 Task: Search one way flight ticket for 4 adults, 2 children, 2 infants in seat and 1 infant on lap in premium economy from St. Cloud: St. Cloud Regional Airport to Greenville: Pitt-greenville Airport on 5-2-2023. Choice of flights is Singapure airlines. Number of bags: 1 carry on bag. Price is upto 99000. Outbound departure time preference is 16:45.
Action: Mouse moved to (303, 154)
Screenshot: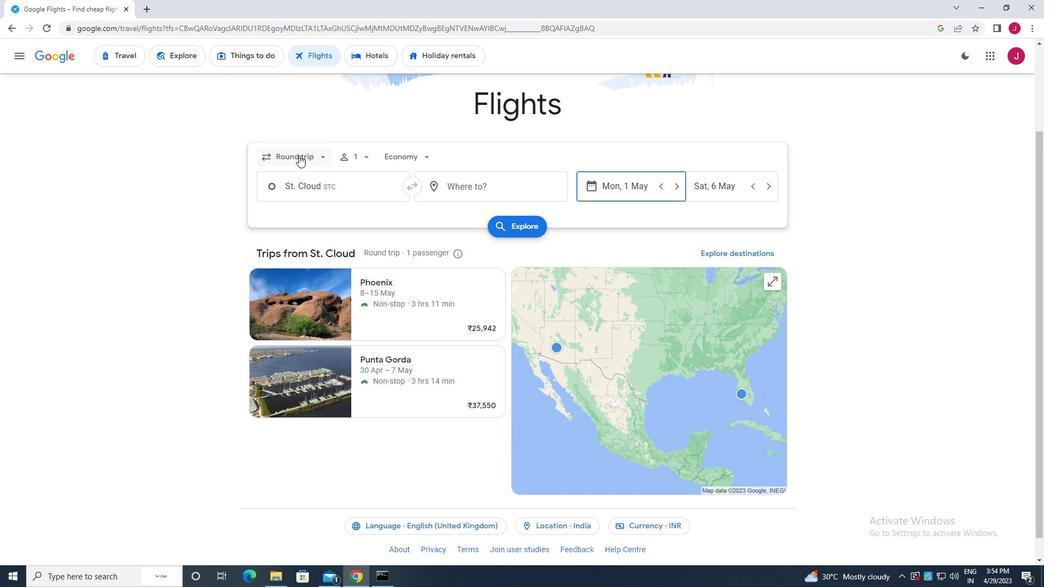 
Action: Mouse pressed left at (303, 154)
Screenshot: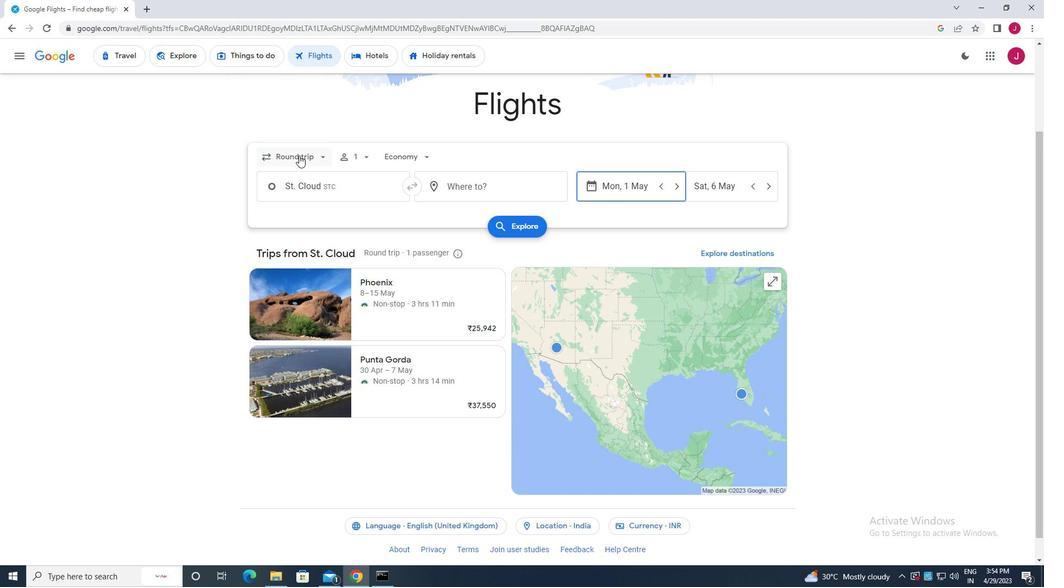 
Action: Mouse moved to (305, 207)
Screenshot: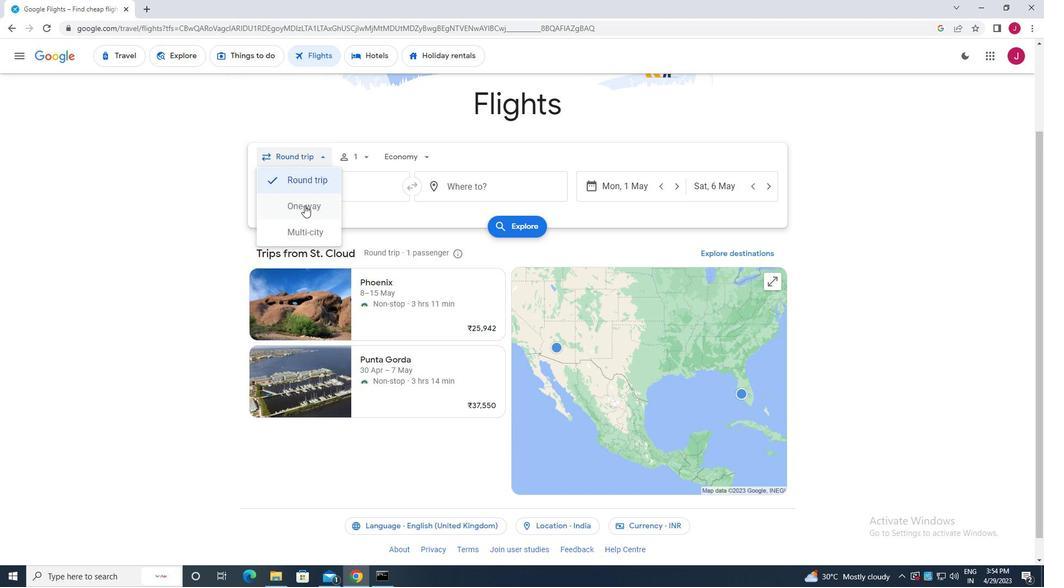 
Action: Mouse pressed left at (305, 207)
Screenshot: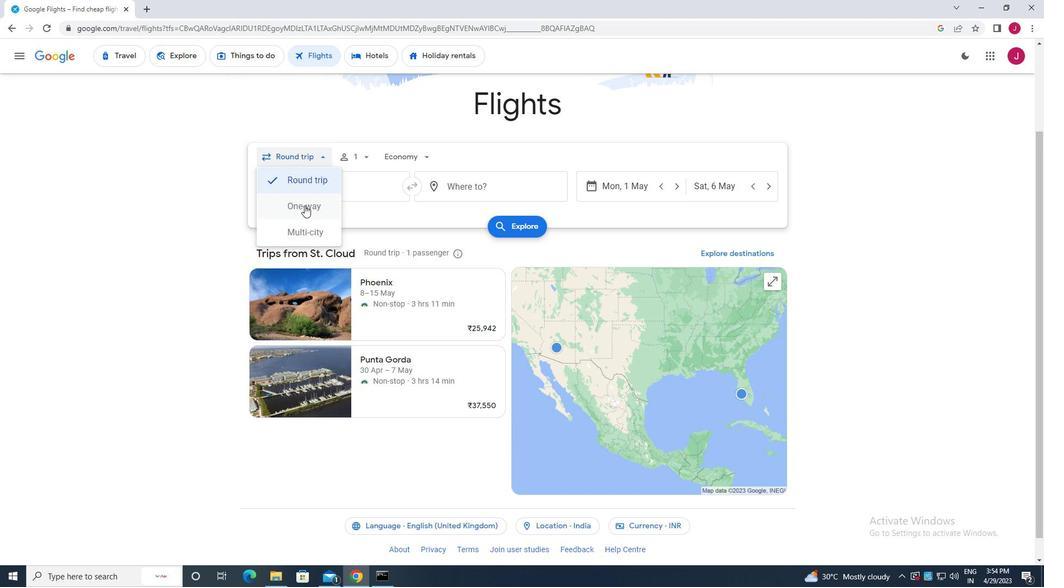 
Action: Mouse moved to (357, 159)
Screenshot: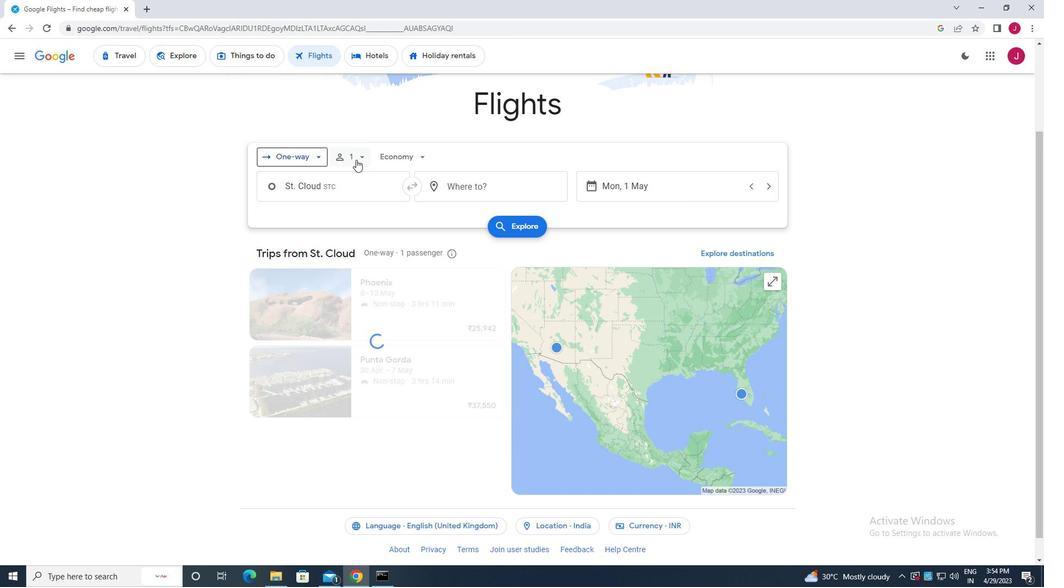 
Action: Mouse pressed left at (357, 159)
Screenshot: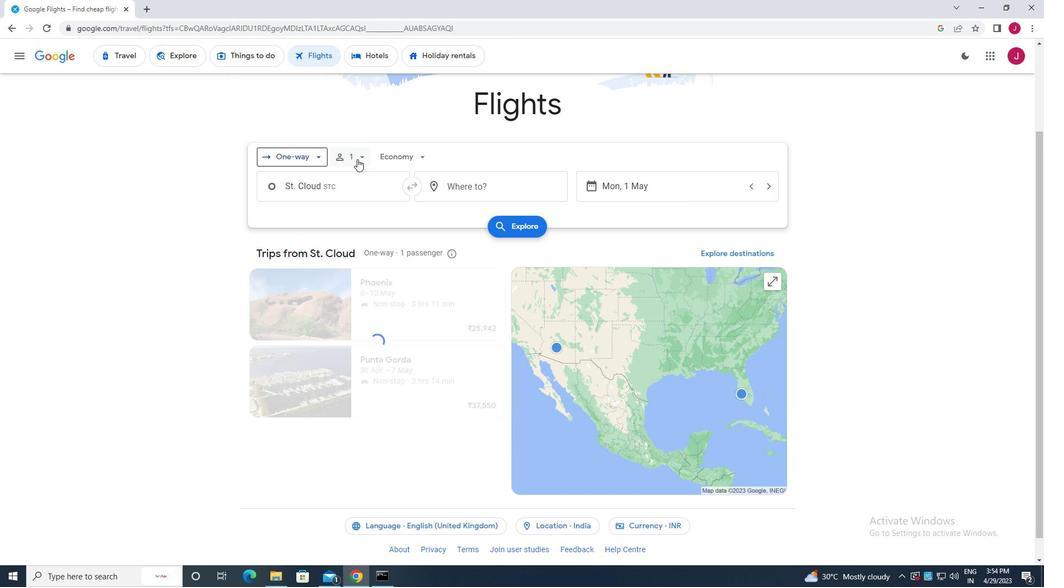 
Action: Mouse moved to (445, 184)
Screenshot: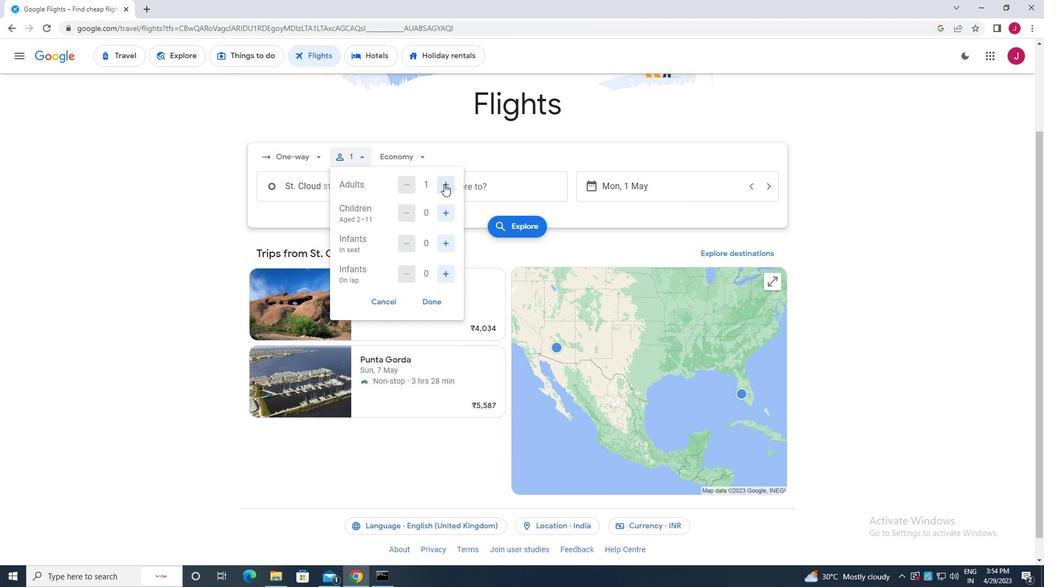 
Action: Mouse pressed left at (445, 184)
Screenshot: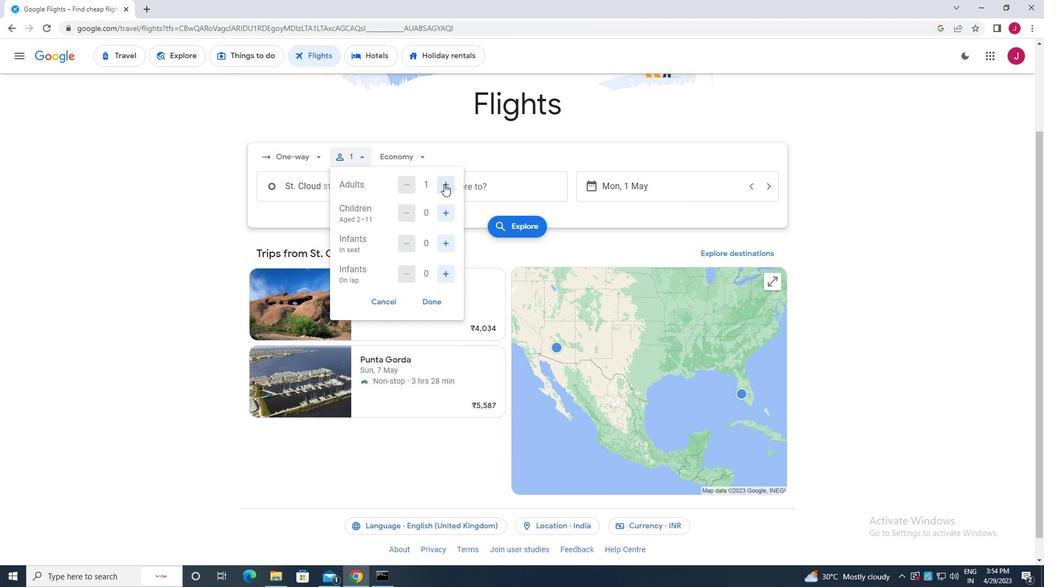 
Action: Mouse moved to (445, 184)
Screenshot: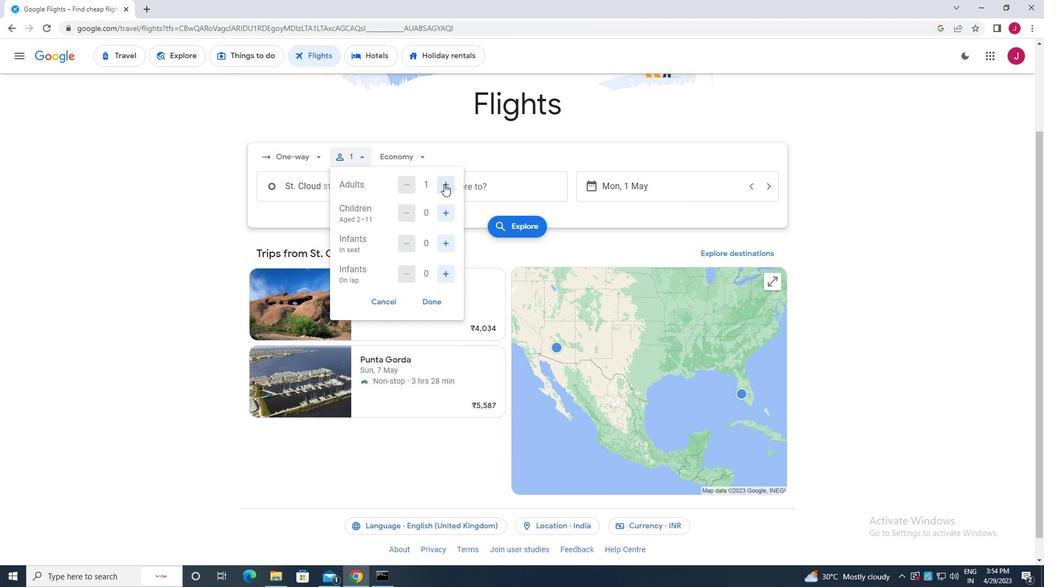 
Action: Mouse pressed left at (445, 184)
Screenshot: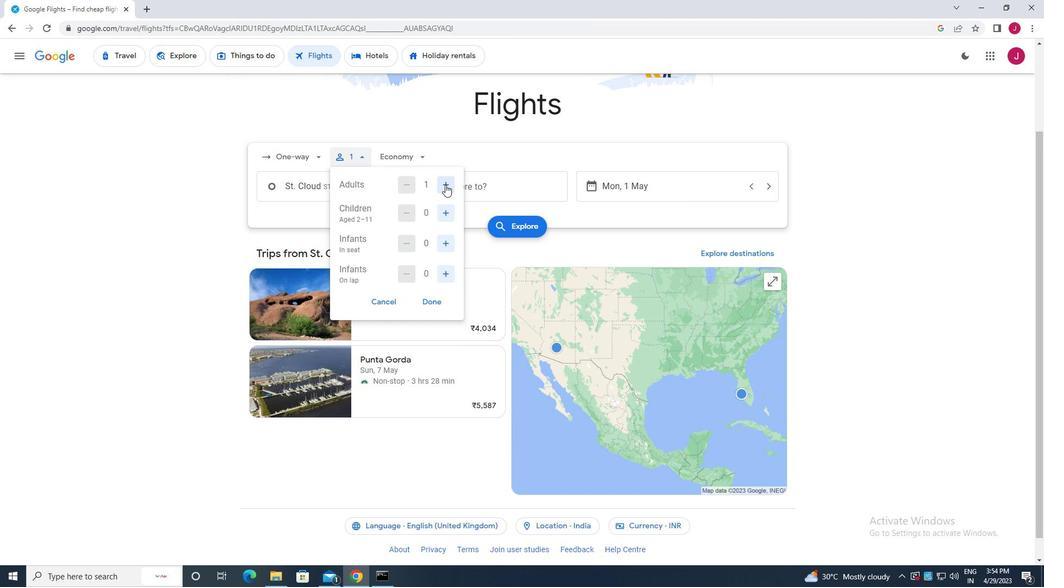 
Action: Mouse pressed left at (445, 184)
Screenshot: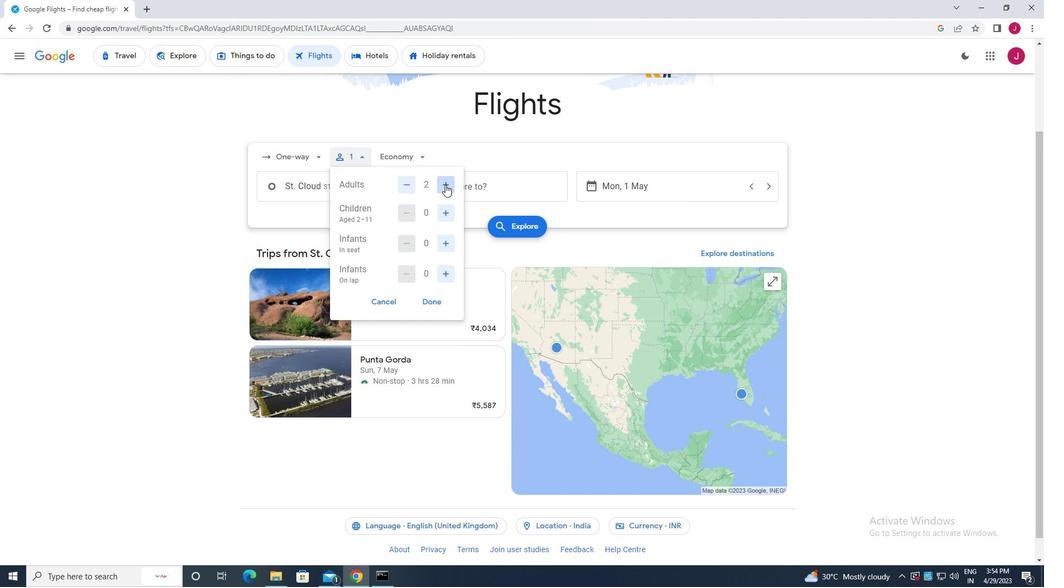 
Action: Mouse moved to (447, 213)
Screenshot: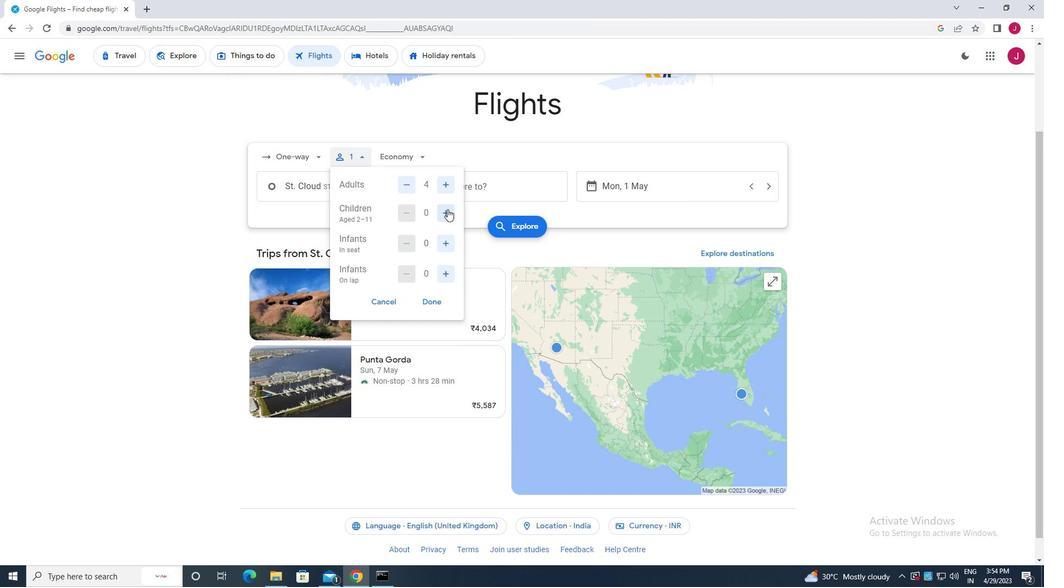 
Action: Mouse pressed left at (447, 213)
Screenshot: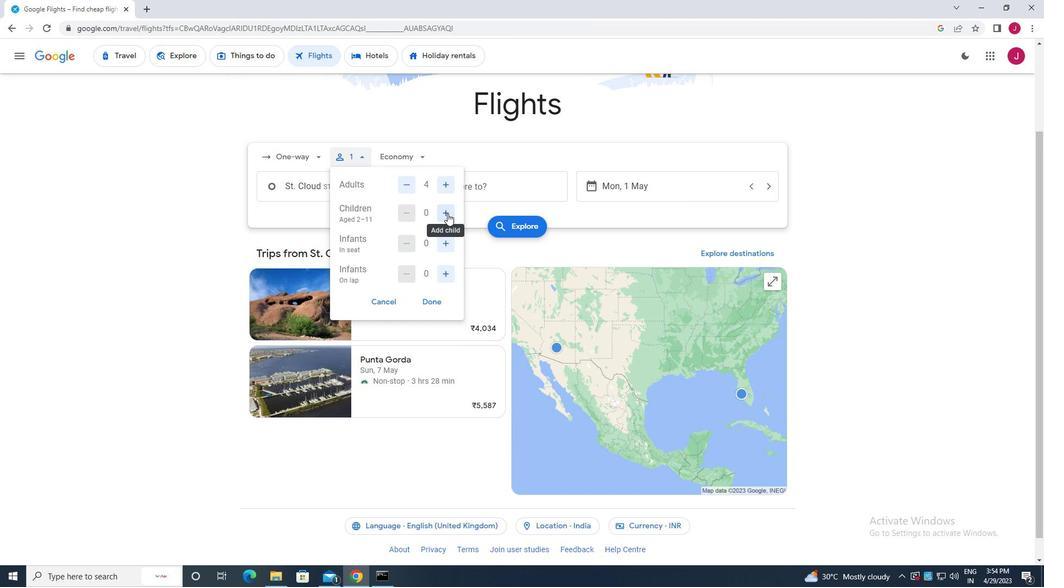 
Action: Mouse pressed left at (447, 213)
Screenshot: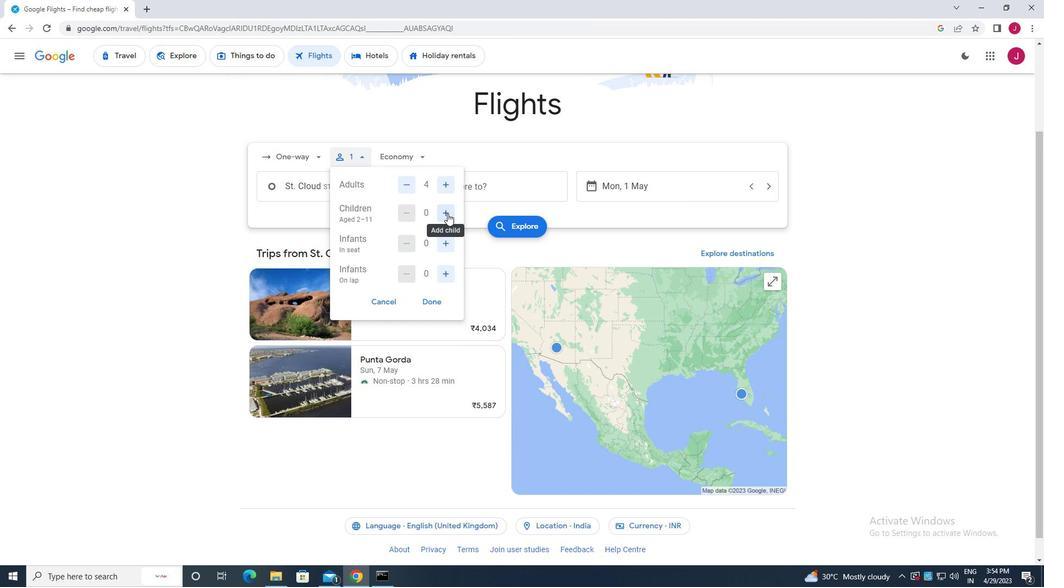 
Action: Mouse moved to (450, 244)
Screenshot: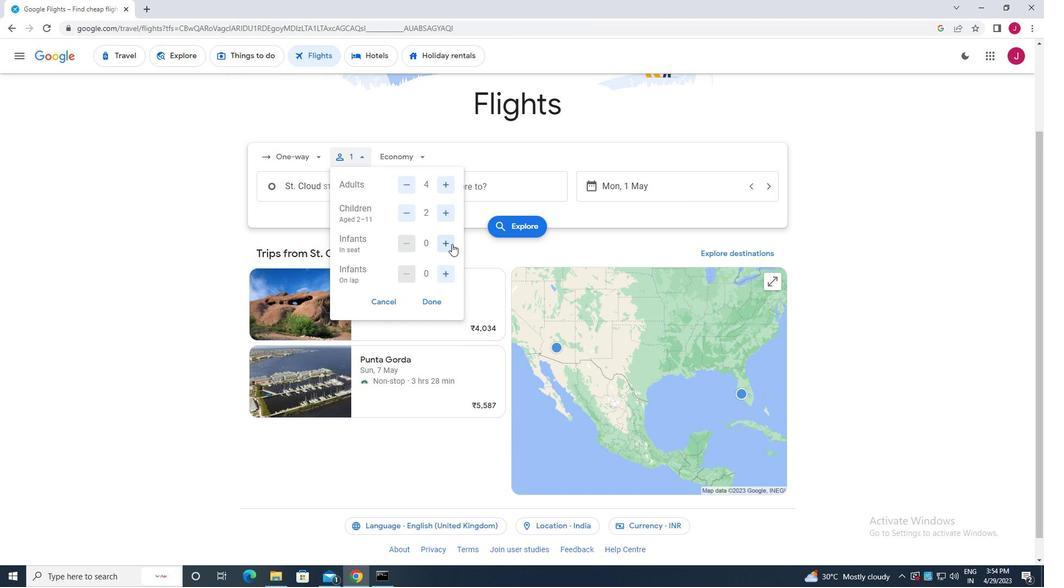 
Action: Mouse pressed left at (450, 244)
Screenshot: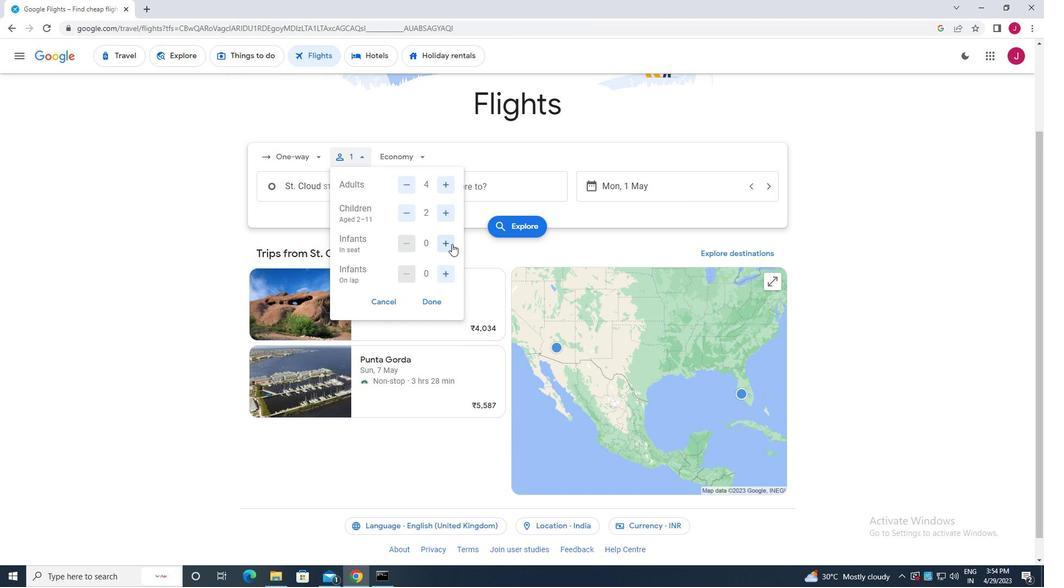 
Action: Mouse pressed left at (450, 244)
Screenshot: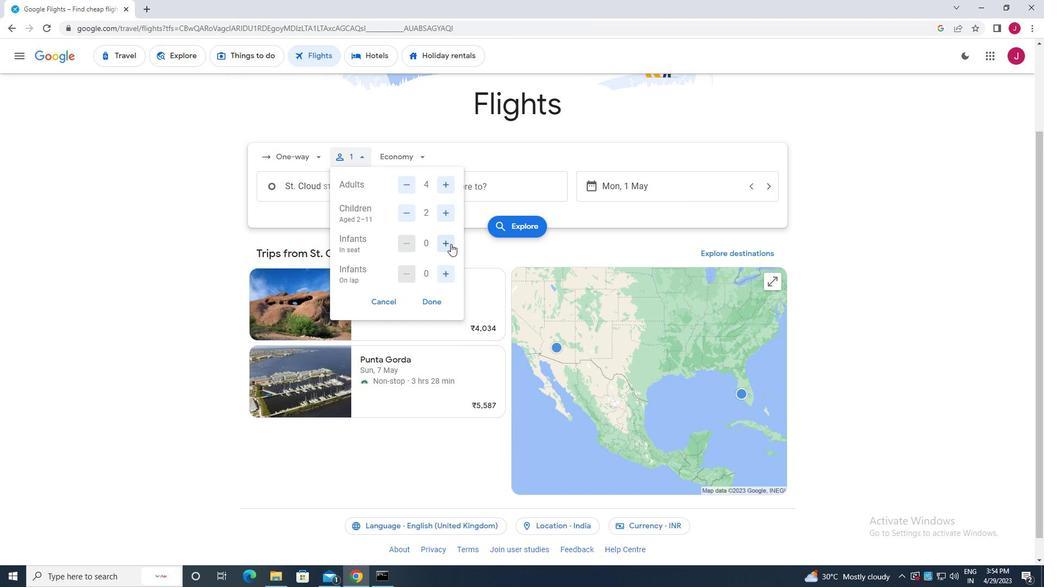 
Action: Mouse moved to (448, 276)
Screenshot: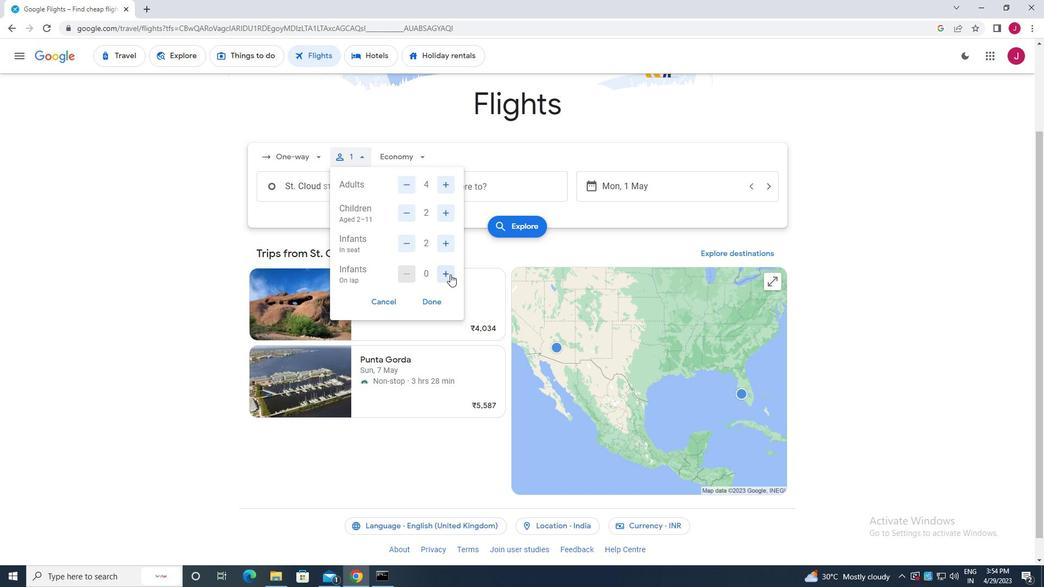 
Action: Mouse pressed left at (448, 276)
Screenshot: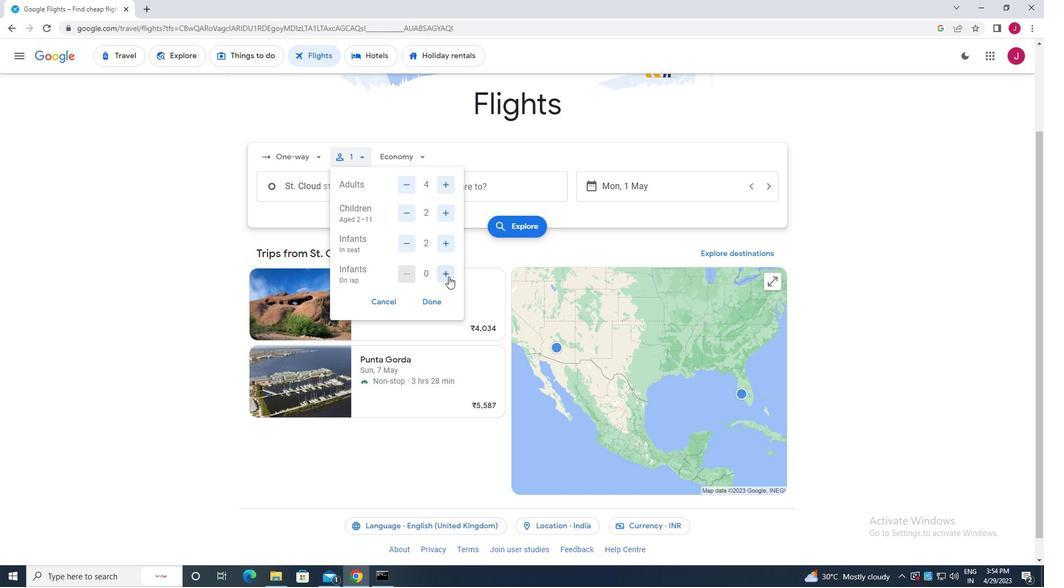 
Action: Mouse moved to (430, 297)
Screenshot: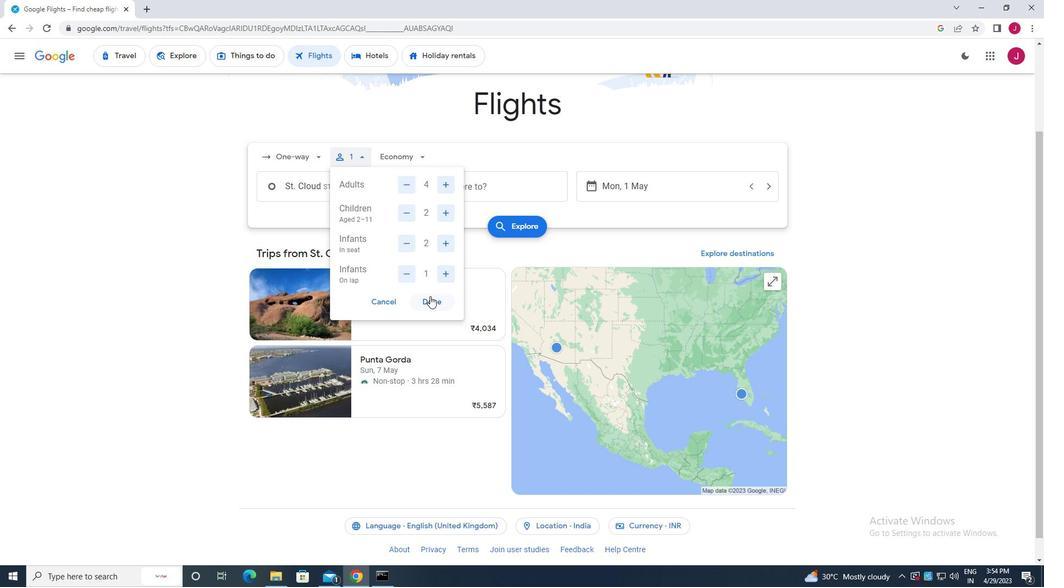 
Action: Mouse pressed left at (430, 297)
Screenshot: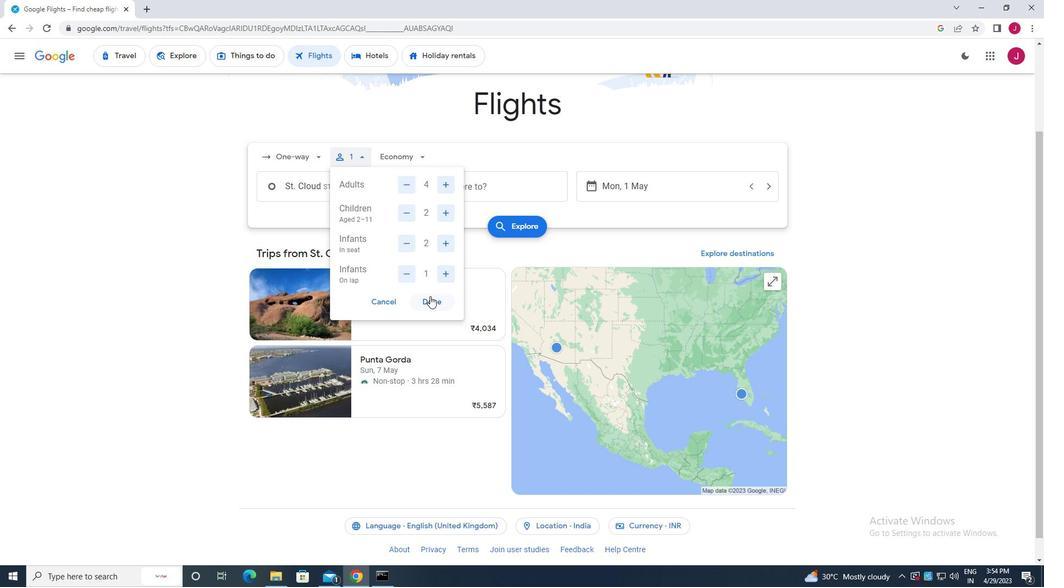 
Action: Mouse moved to (410, 162)
Screenshot: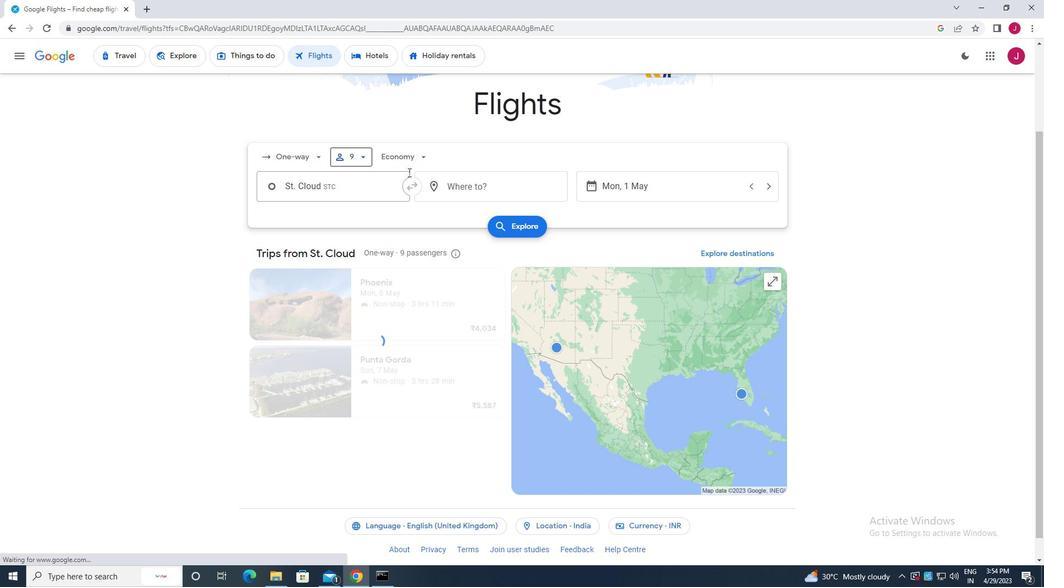 
Action: Mouse pressed left at (410, 162)
Screenshot: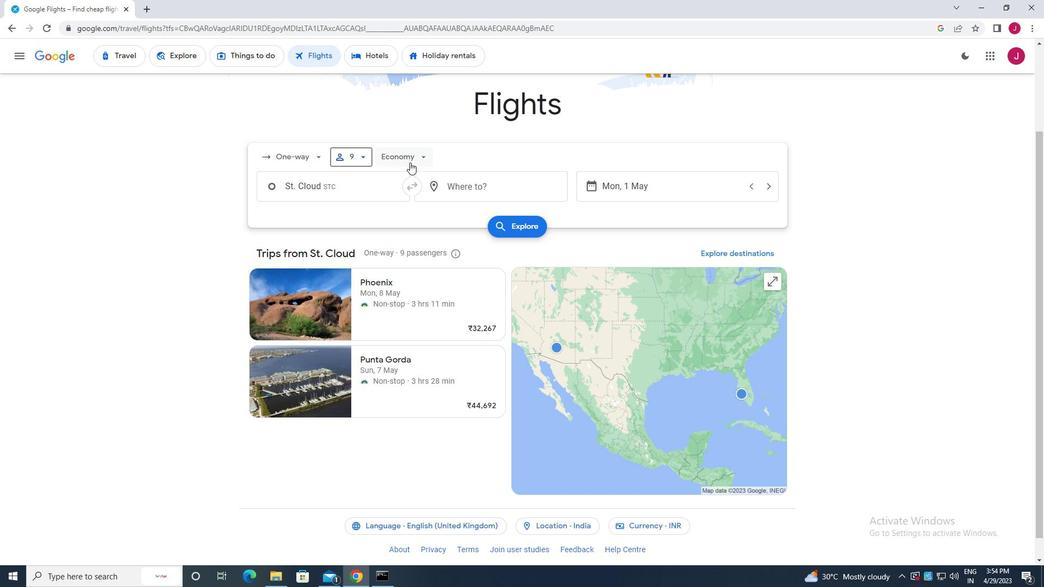 
Action: Mouse moved to (422, 206)
Screenshot: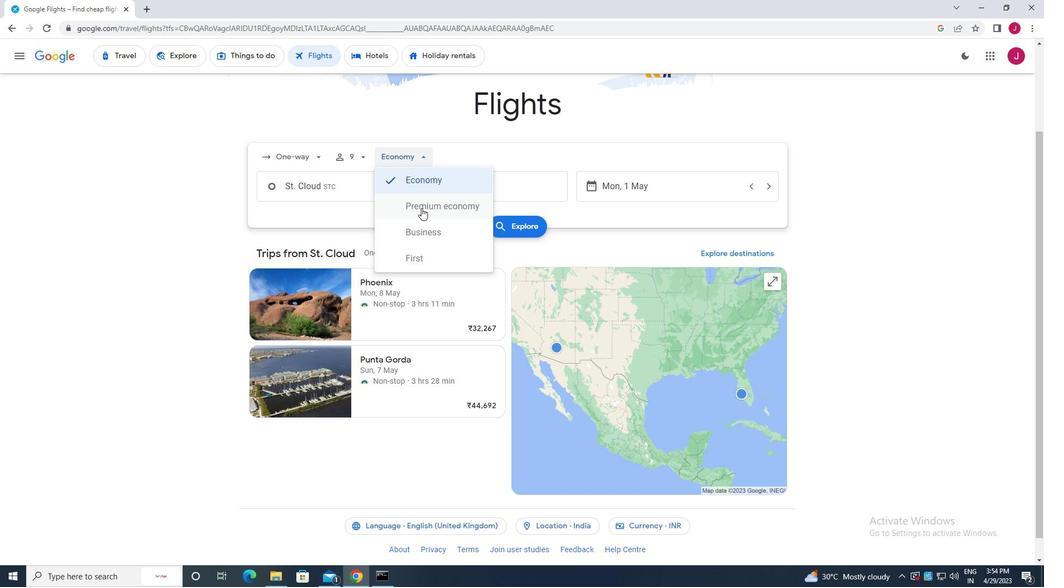 
Action: Mouse pressed left at (422, 206)
Screenshot: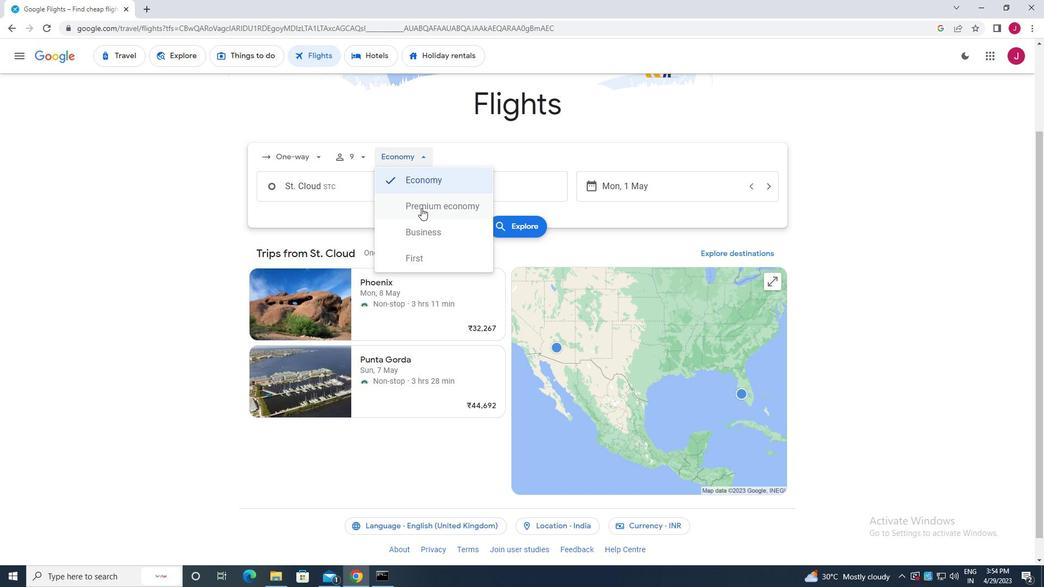 
Action: Mouse moved to (368, 190)
Screenshot: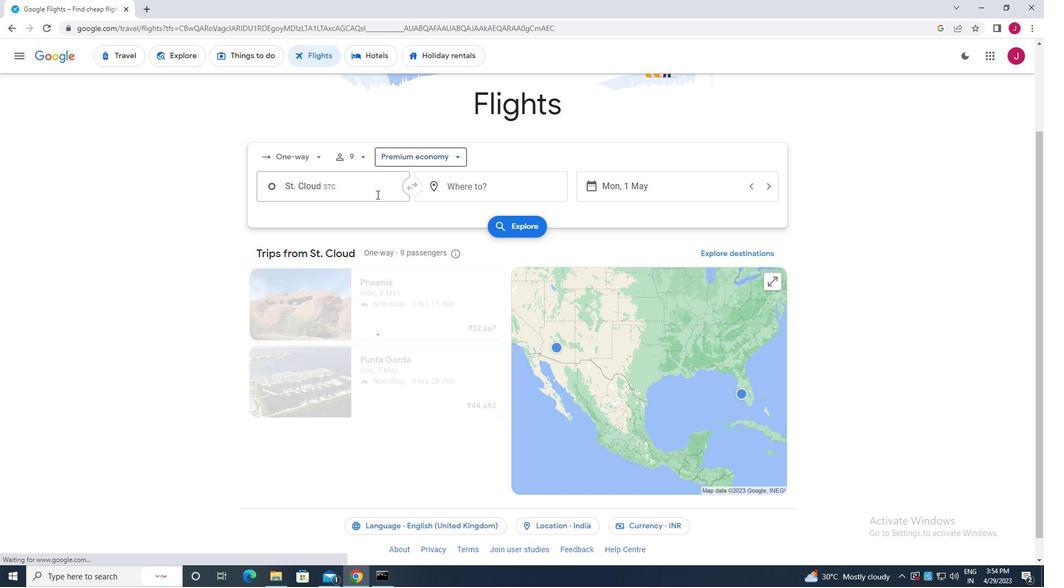 
Action: Mouse pressed left at (368, 190)
Screenshot: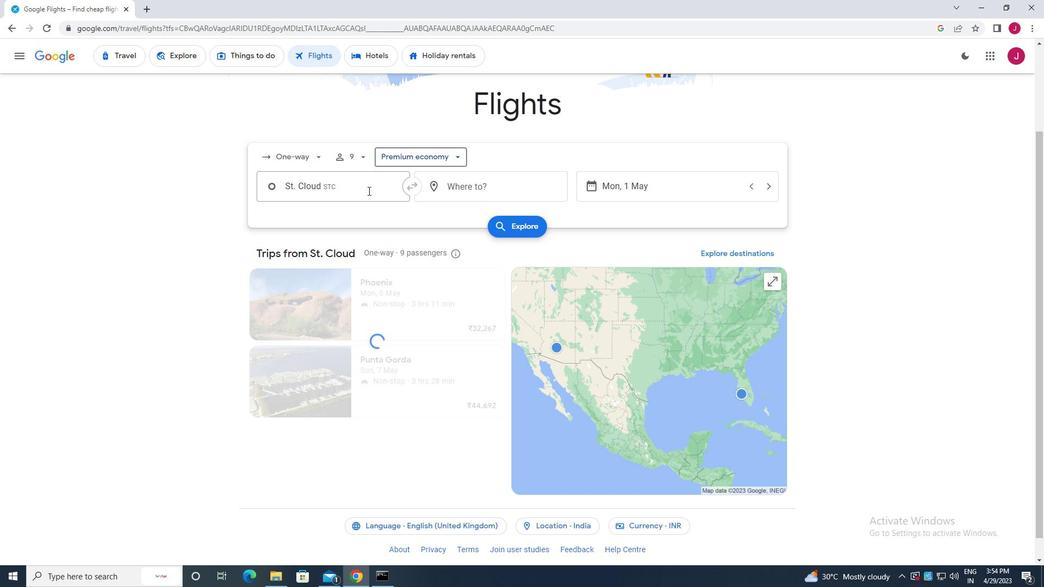 
Action: Mouse moved to (365, 189)
Screenshot: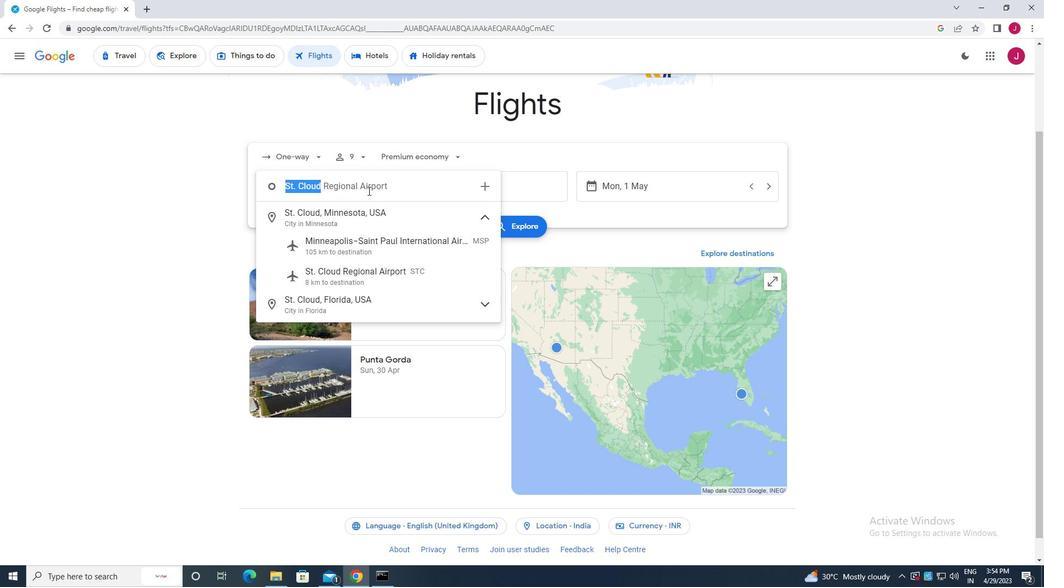 
Action: Key pressed st<Key.space>cloud
Screenshot: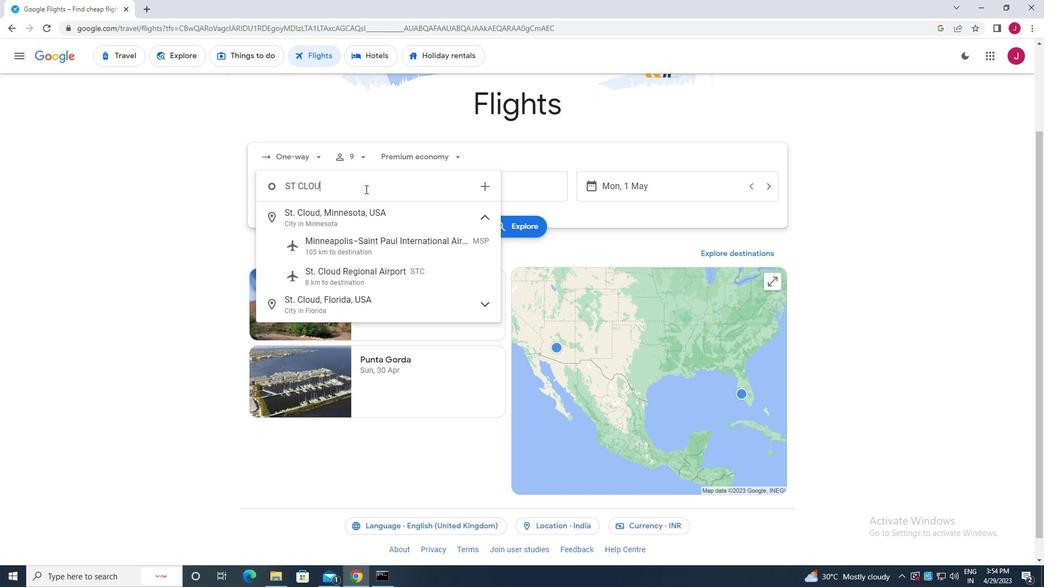 
Action: Mouse moved to (417, 270)
Screenshot: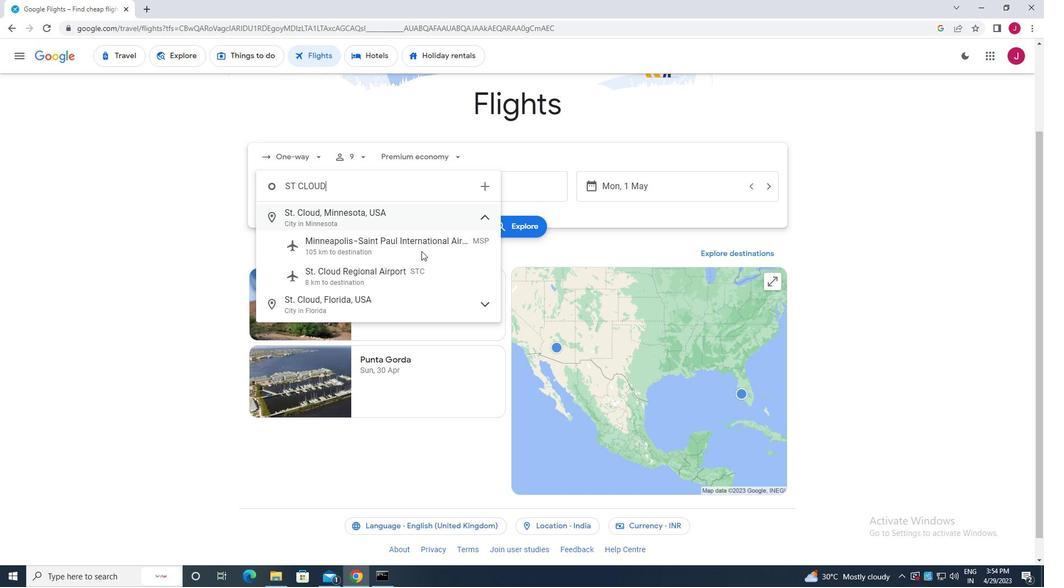 
Action: Mouse pressed left at (417, 270)
Screenshot: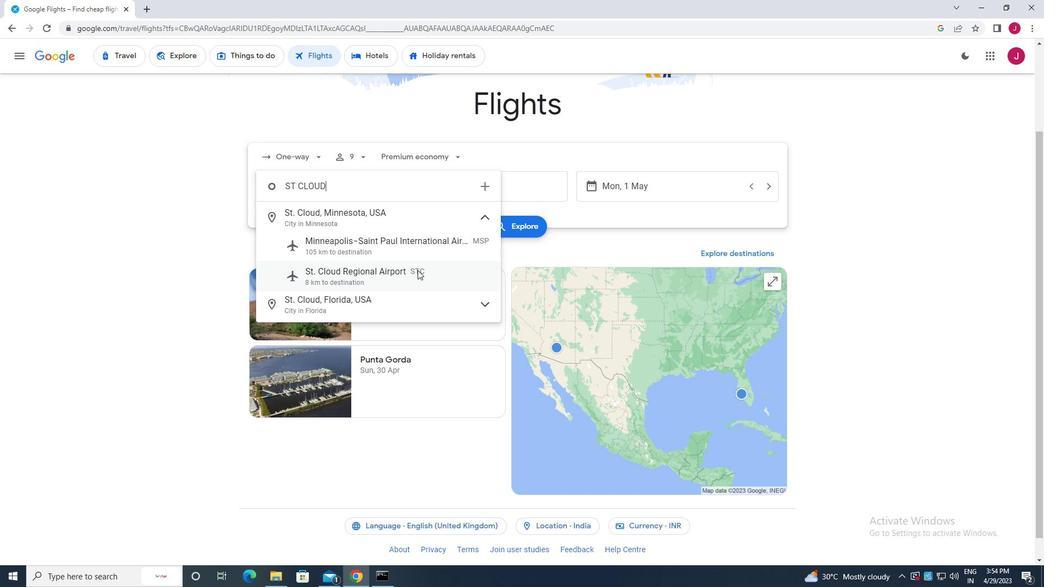 
Action: Mouse moved to (514, 187)
Screenshot: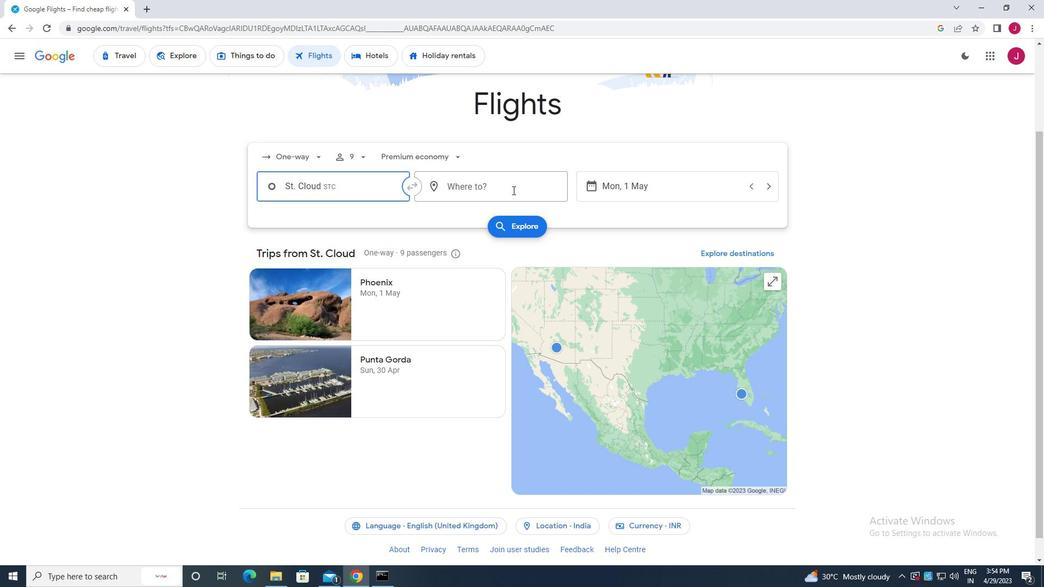 
Action: Mouse pressed left at (514, 187)
Screenshot: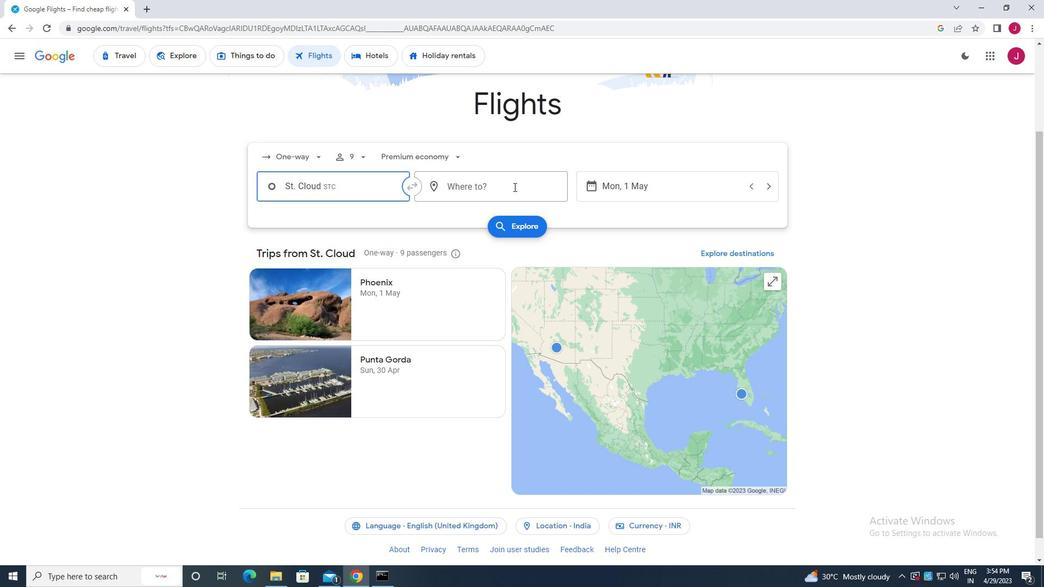 
Action: Key pressed greenville<Key.space>p
Screenshot: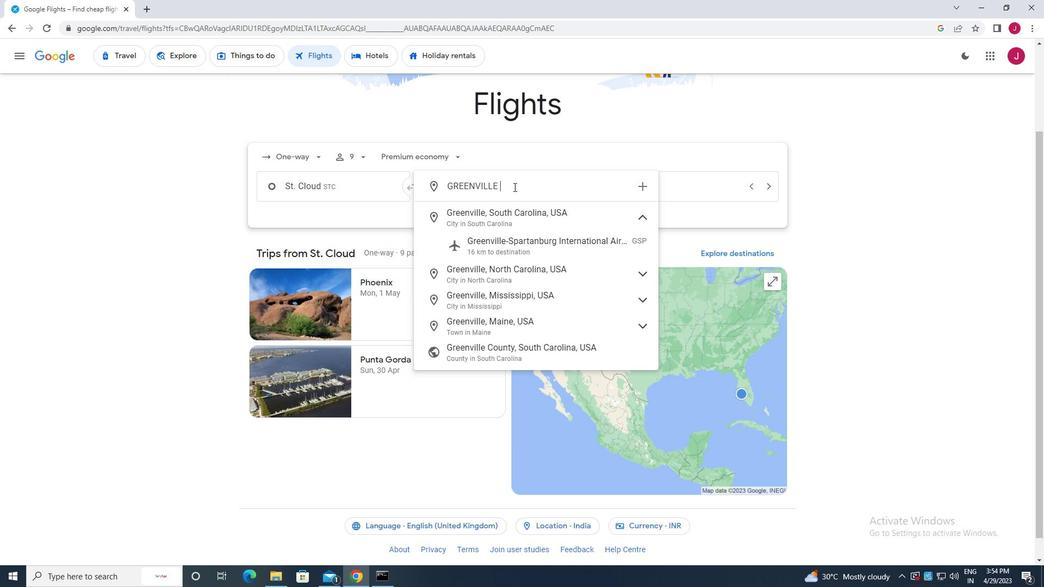 
Action: Mouse moved to (503, 219)
Screenshot: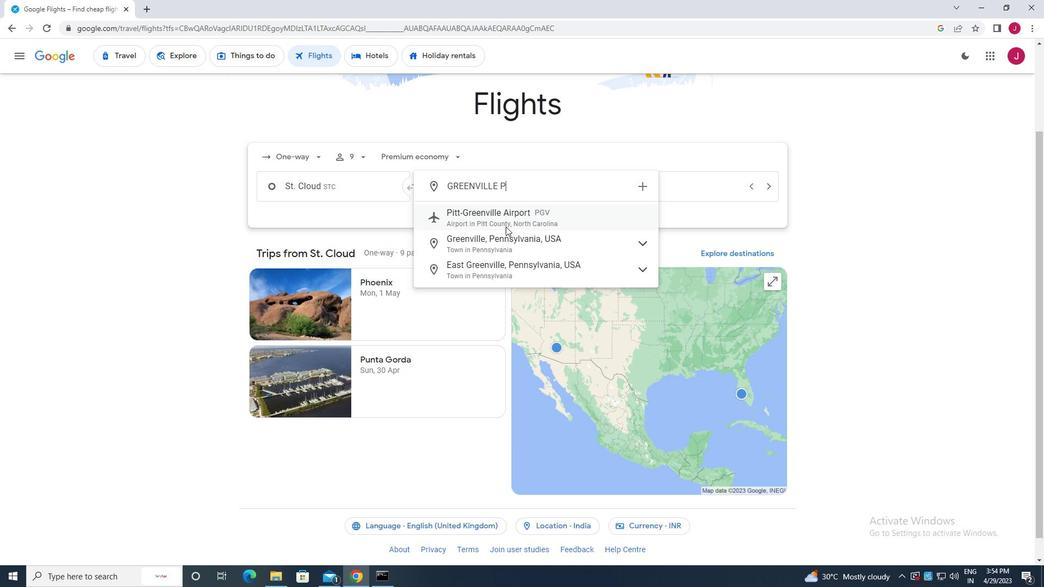 
Action: Mouse pressed left at (503, 219)
Screenshot: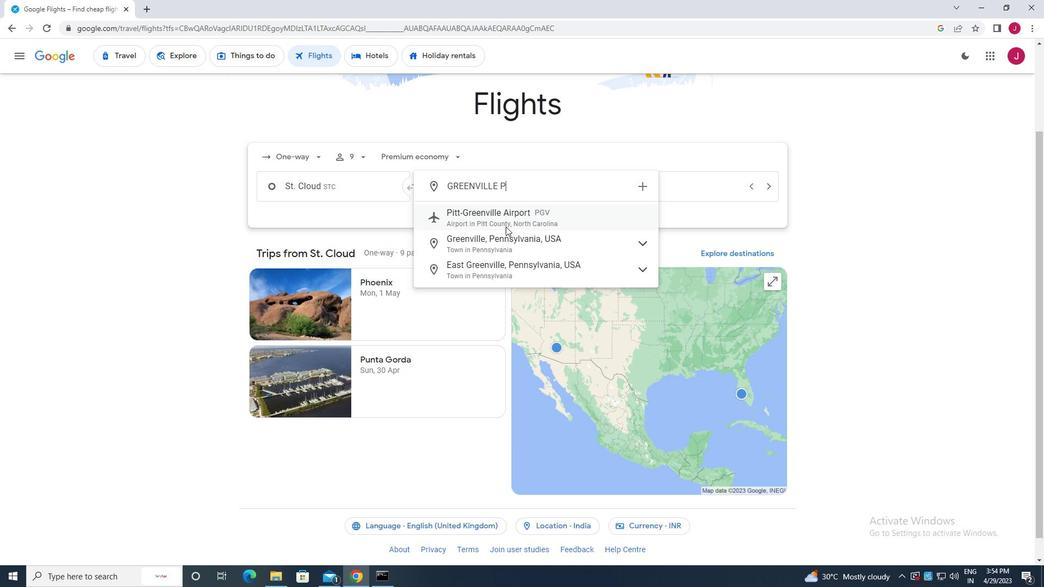 
Action: Mouse moved to (629, 177)
Screenshot: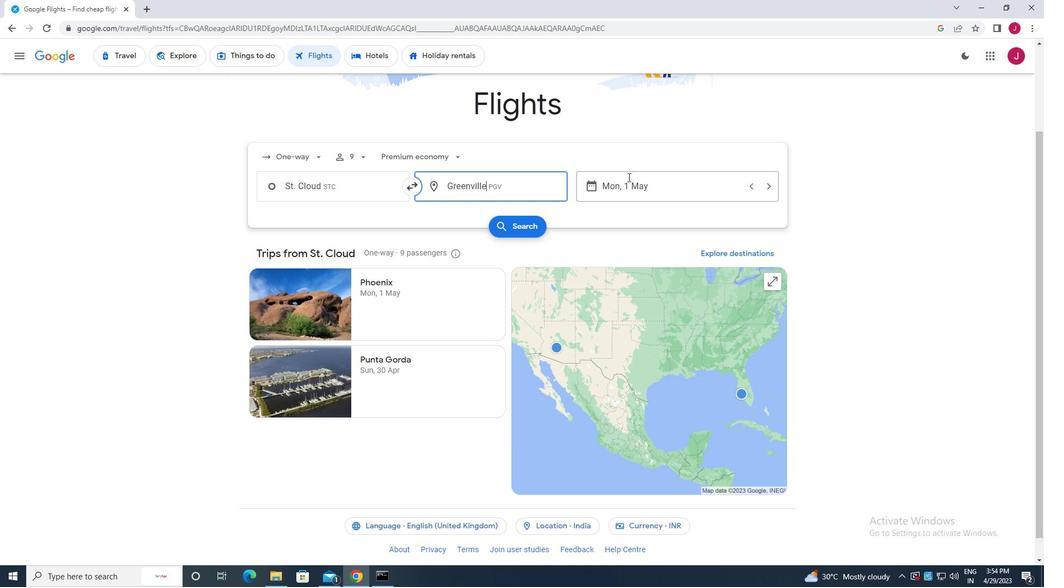 
Action: Mouse pressed left at (629, 177)
Screenshot: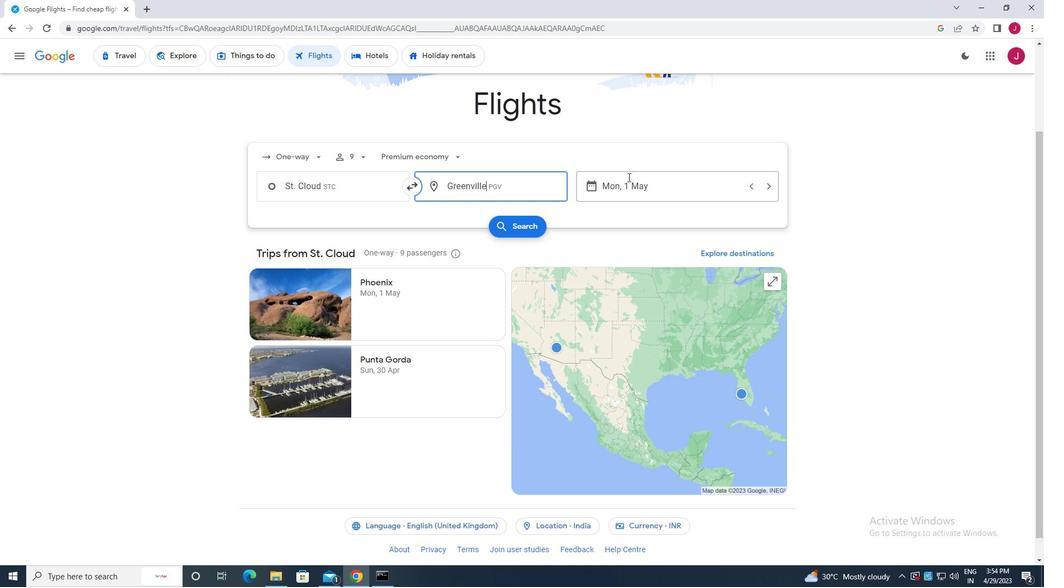 
Action: Mouse moved to (655, 271)
Screenshot: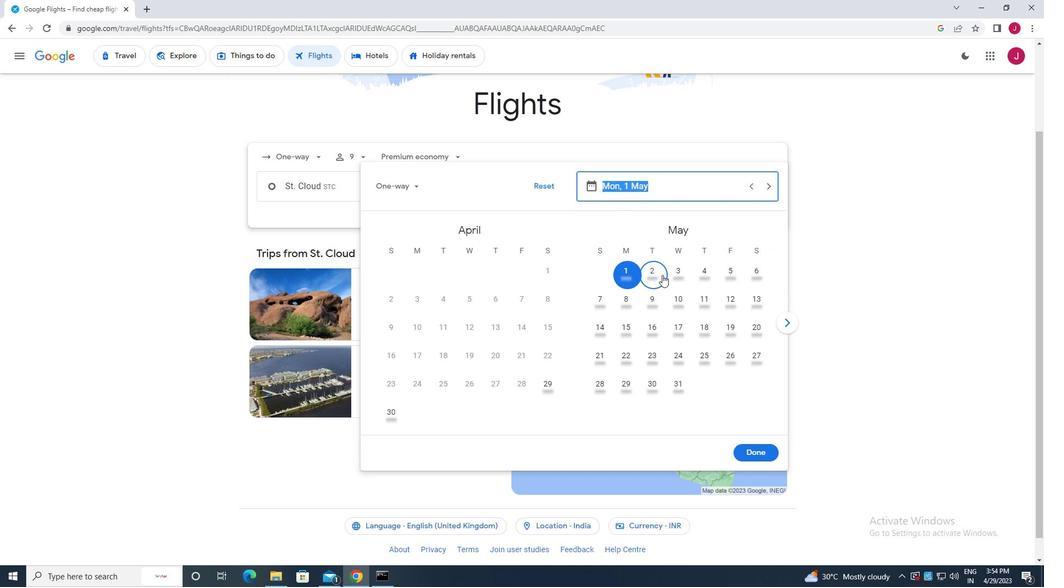 
Action: Mouse pressed left at (655, 271)
Screenshot: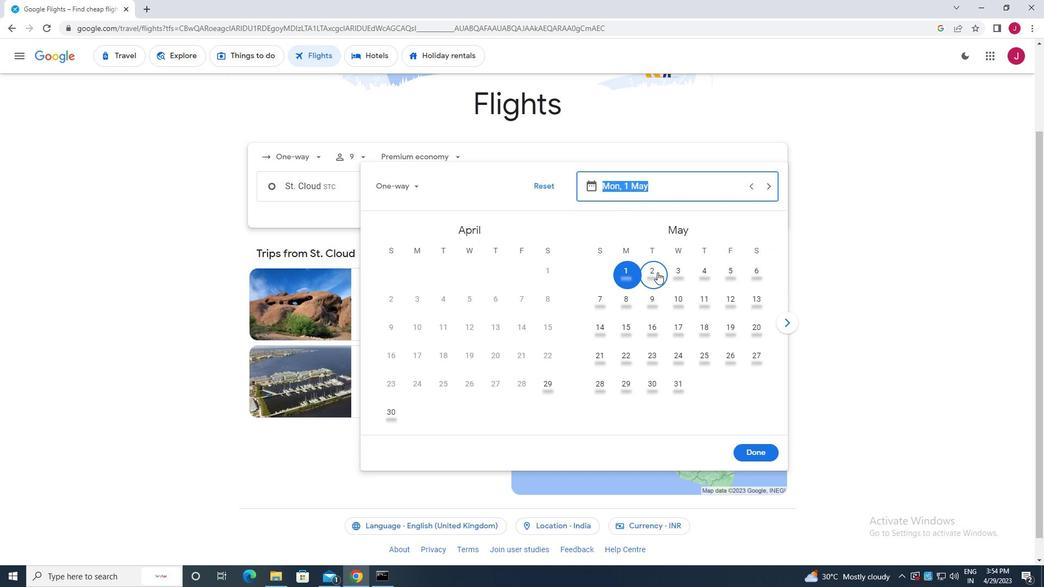 
Action: Mouse moved to (752, 448)
Screenshot: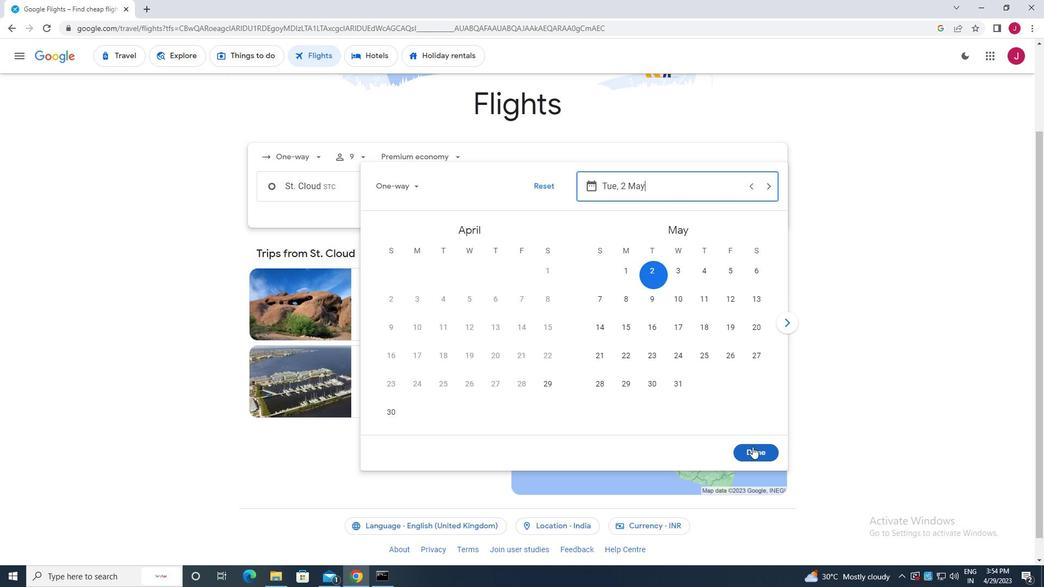 
Action: Mouse pressed left at (752, 448)
Screenshot: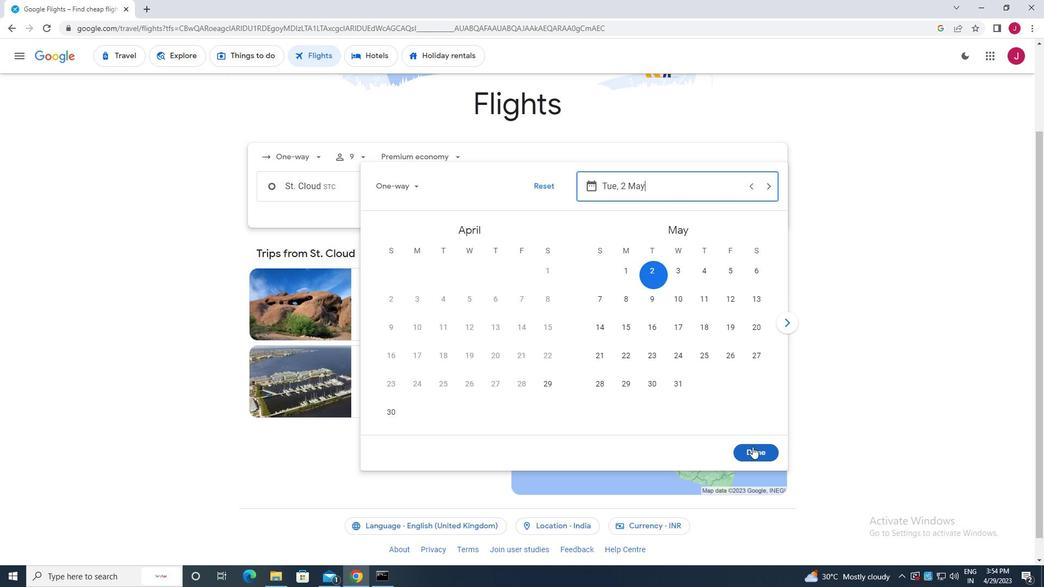 
Action: Mouse moved to (513, 229)
Screenshot: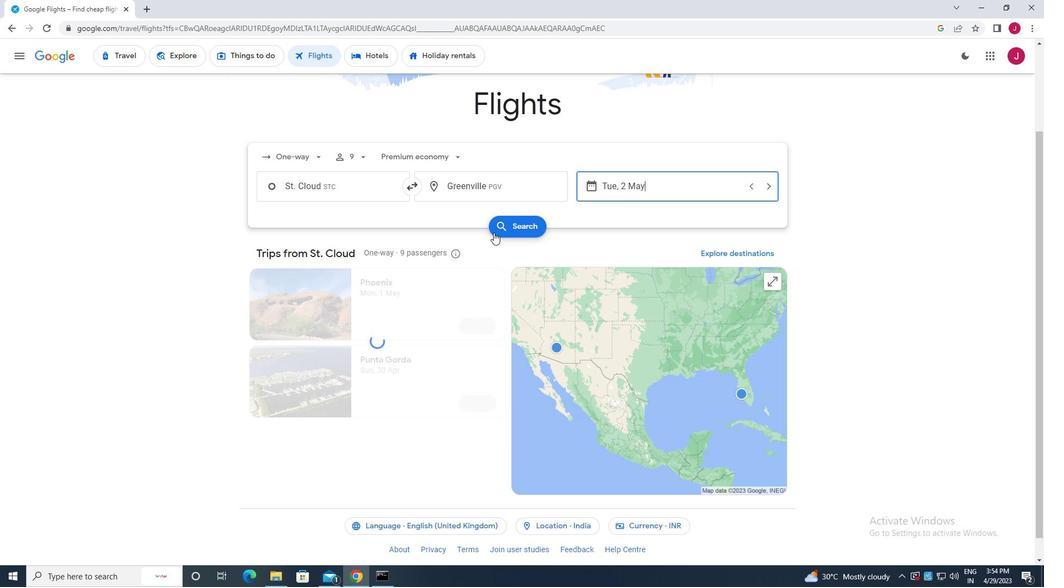 
Action: Mouse pressed left at (513, 229)
Screenshot: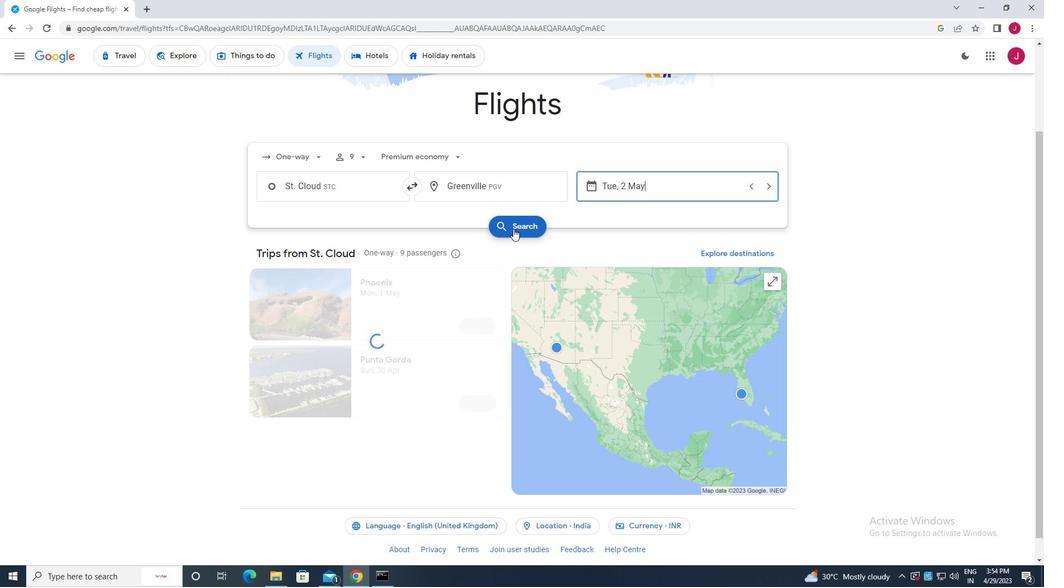 
Action: Mouse moved to (282, 153)
Screenshot: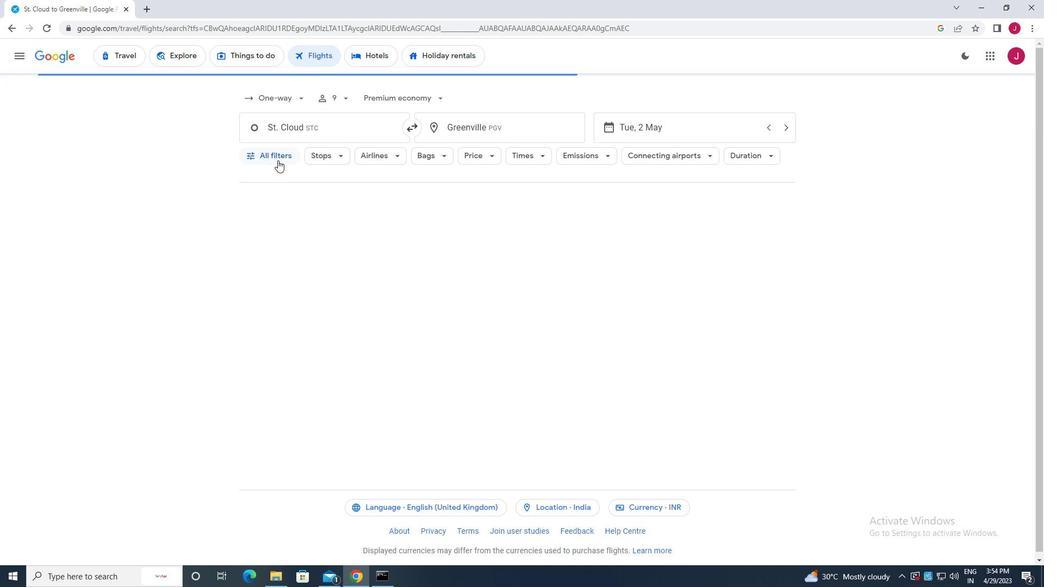 
Action: Mouse pressed left at (282, 153)
Screenshot: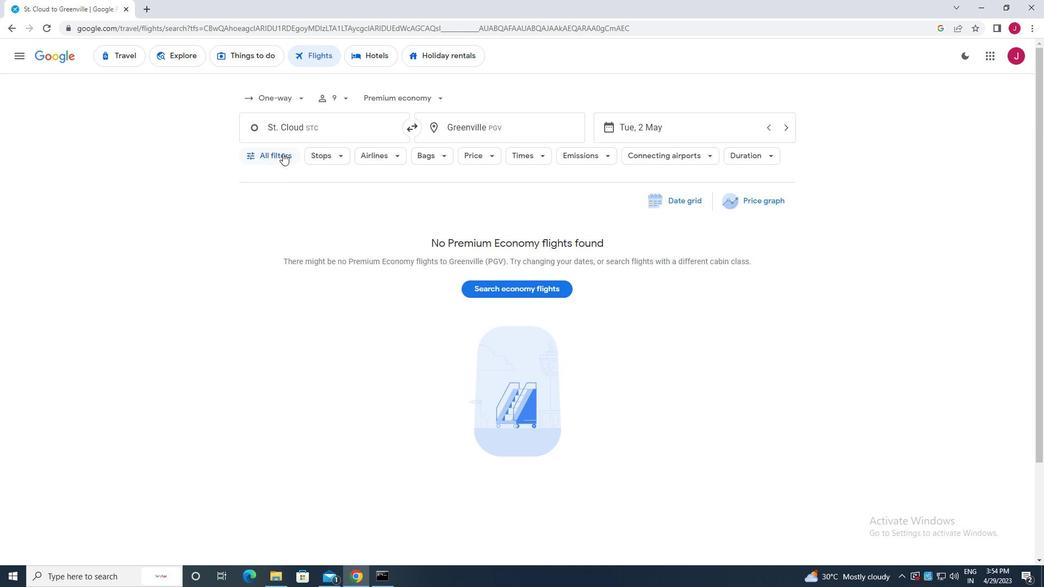 
Action: Mouse moved to (294, 172)
Screenshot: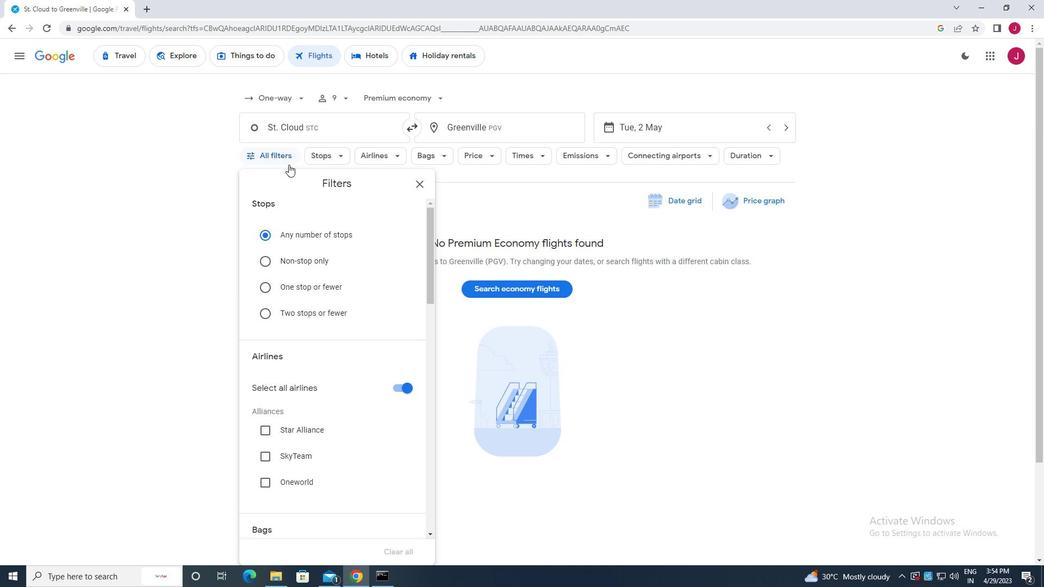 
Action: Mouse scrolled (294, 172) with delta (0, 0)
Screenshot: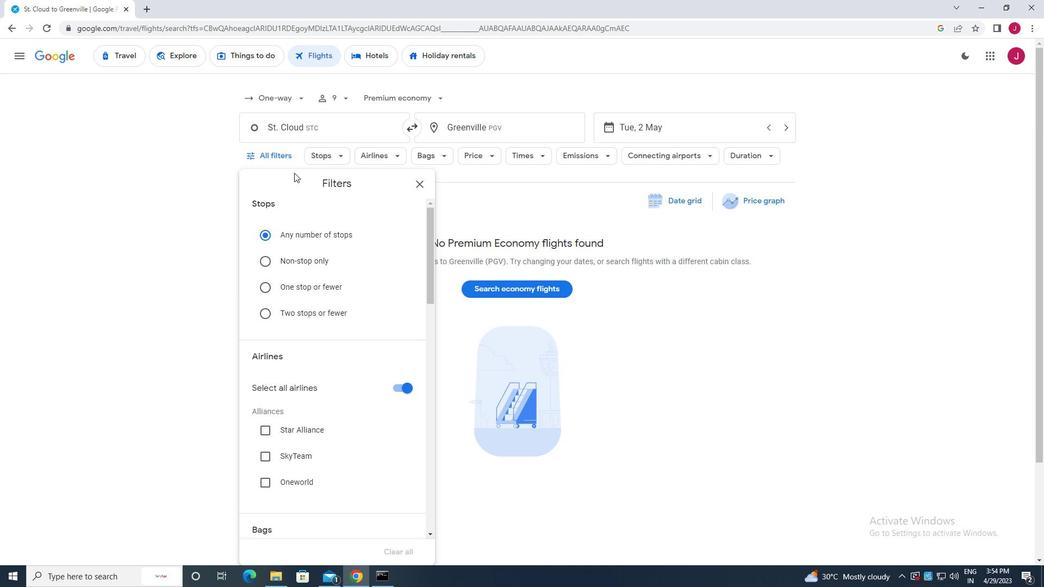 
Action: Mouse moved to (295, 175)
Screenshot: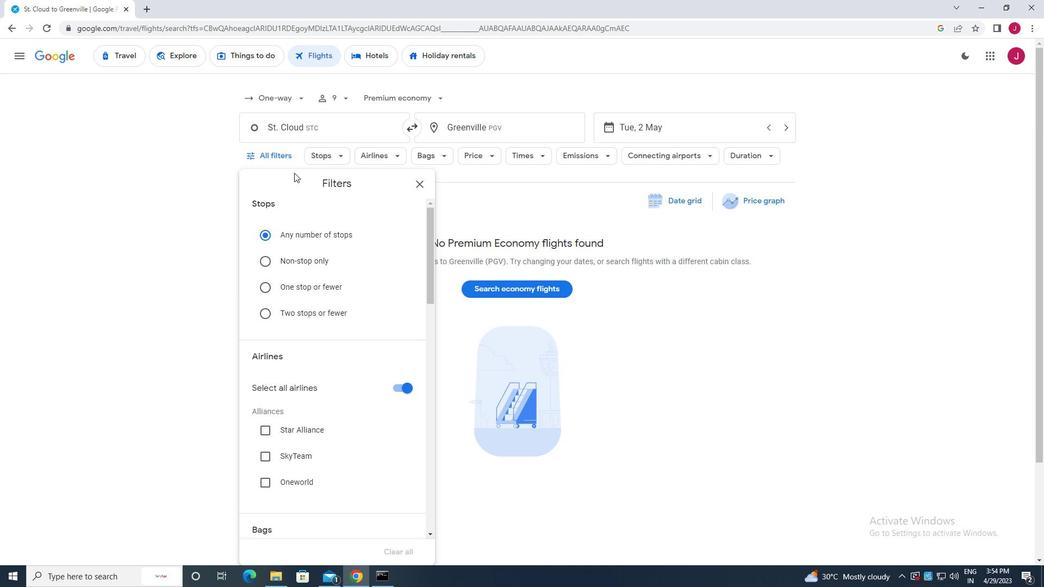 
Action: Mouse scrolled (295, 174) with delta (0, 0)
Screenshot: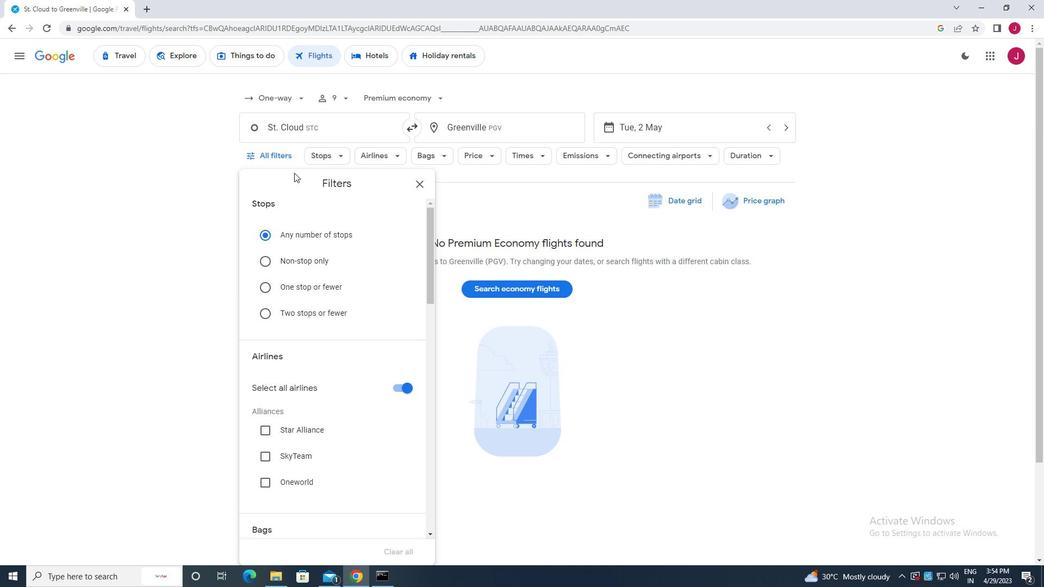 
Action: Mouse moved to (296, 177)
Screenshot: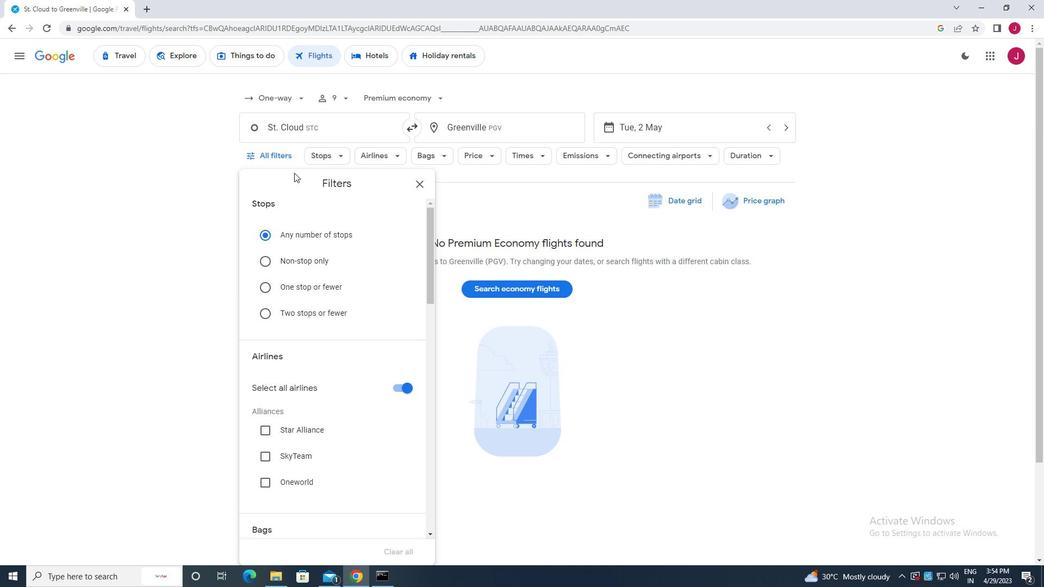 
Action: Mouse scrolled (296, 176) with delta (0, 0)
Screenshot: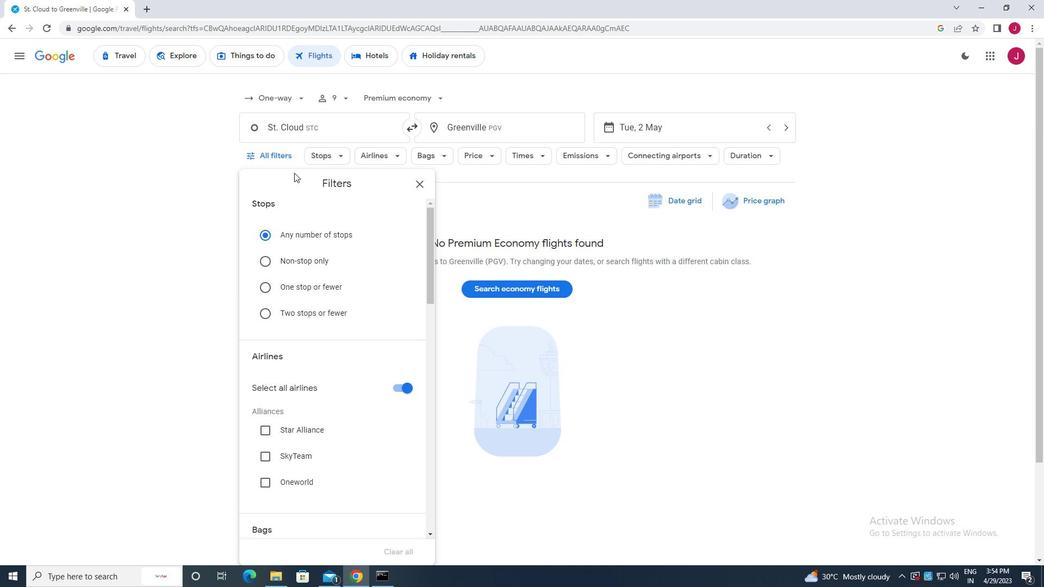 
Action: Mouse moved to (397, 263)
Screenshot: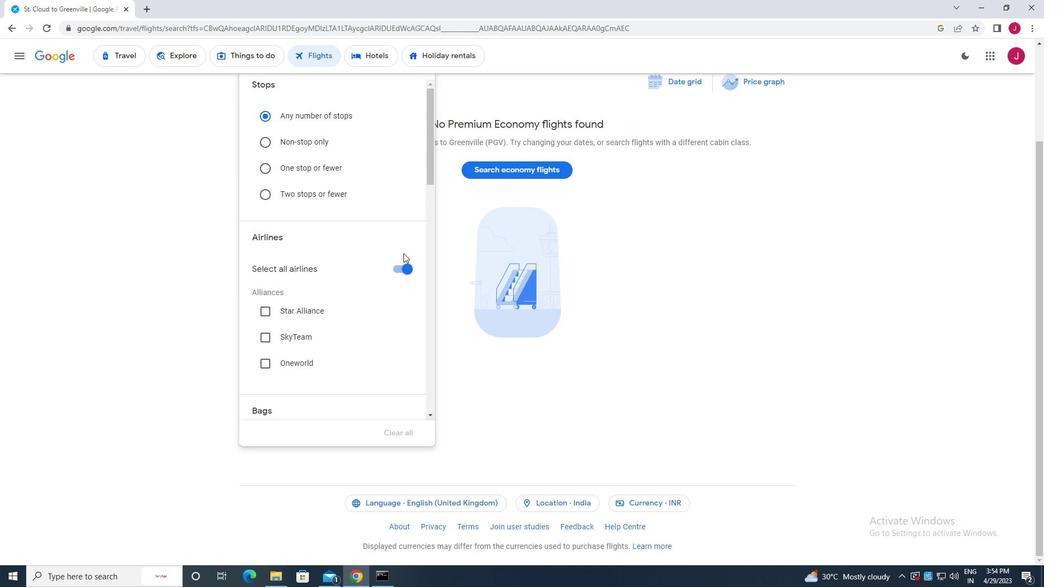 
Action: Mouse pressed left at (397, 263)
Screenshot: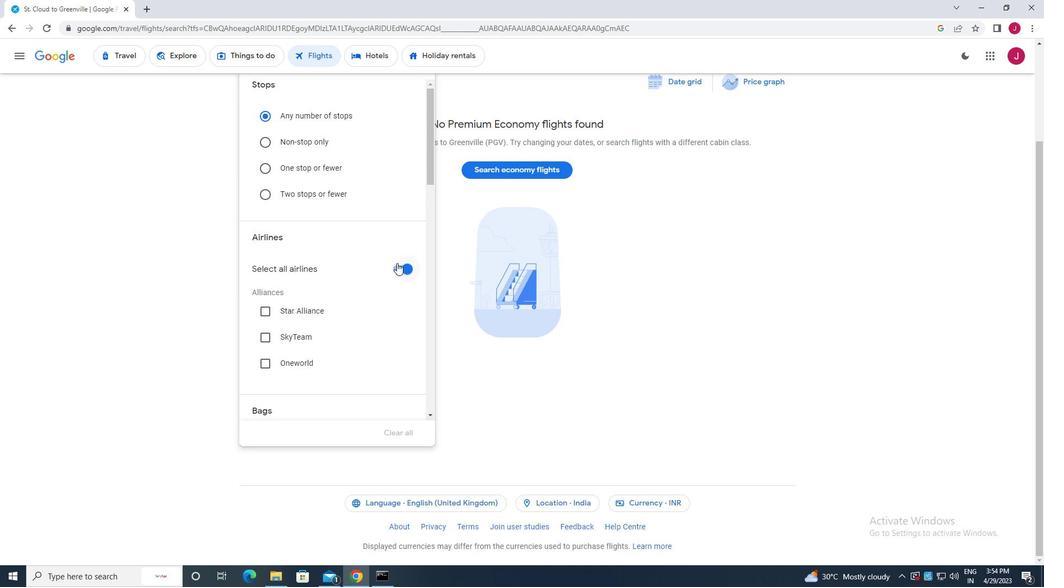 
Action: Mouse moved to (345, 251)
Screenshot: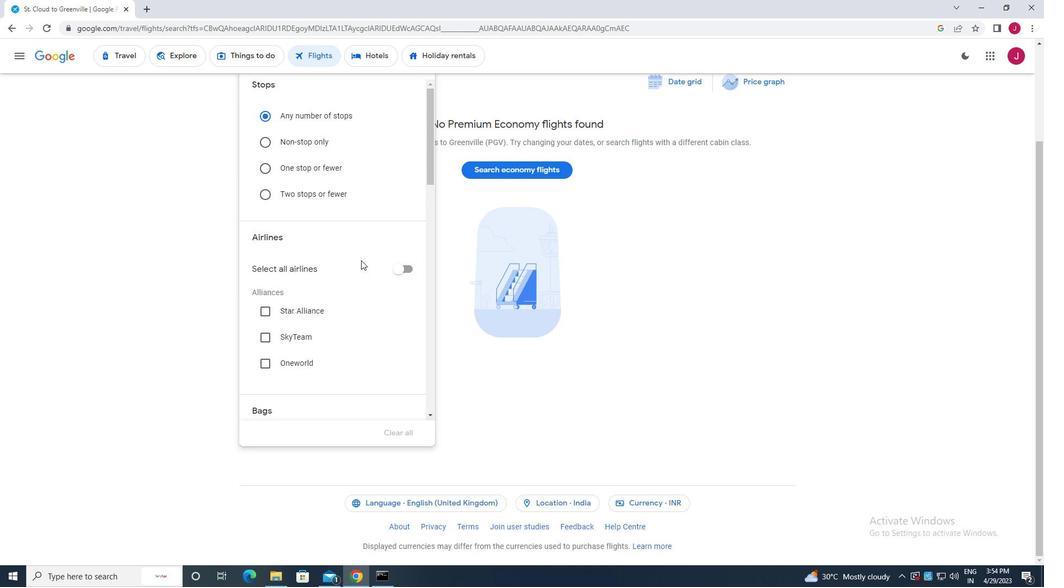 
Action: Mouse scrolled (345, 250) with delta (0, 0)
Screenshot: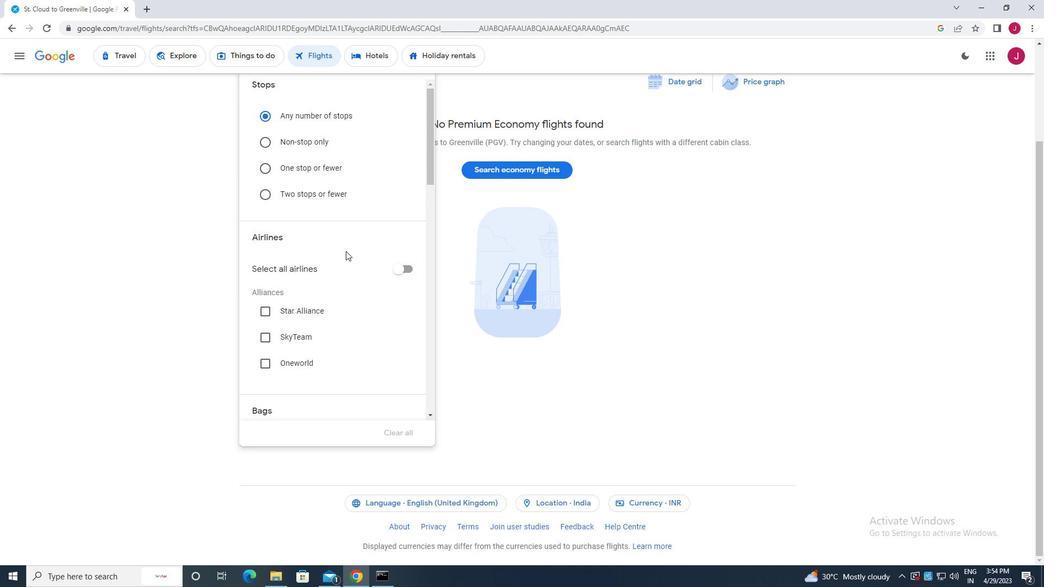 
Action: Mouse scrolled (345, 250) with delta (0, 0)
Screenshot: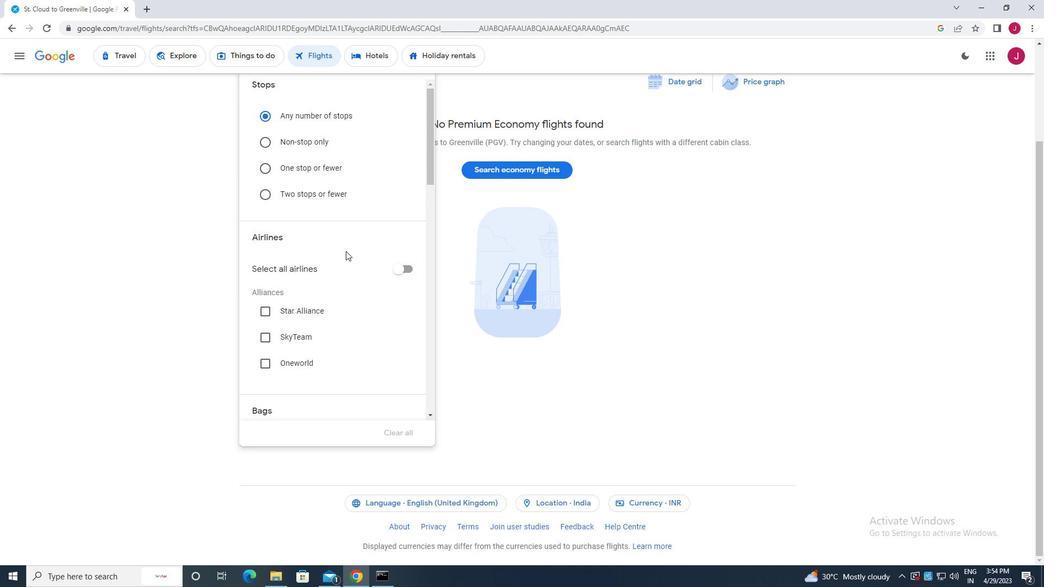 
Action: Mouse moved to (337, 240)
Screenshot: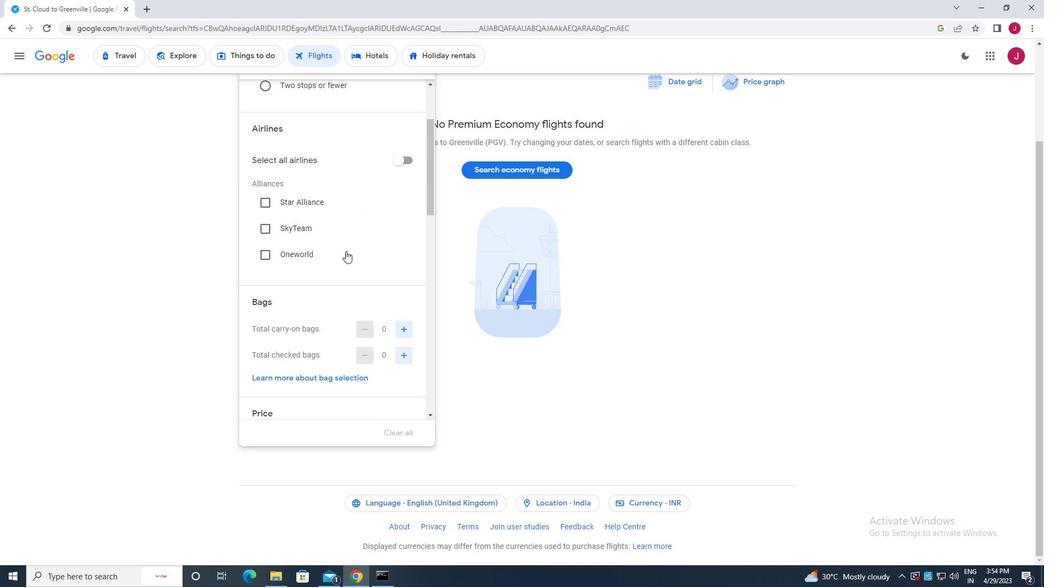 
Action: Mouse scrolled (337, 240) with delta (0, 0)
Screenshot: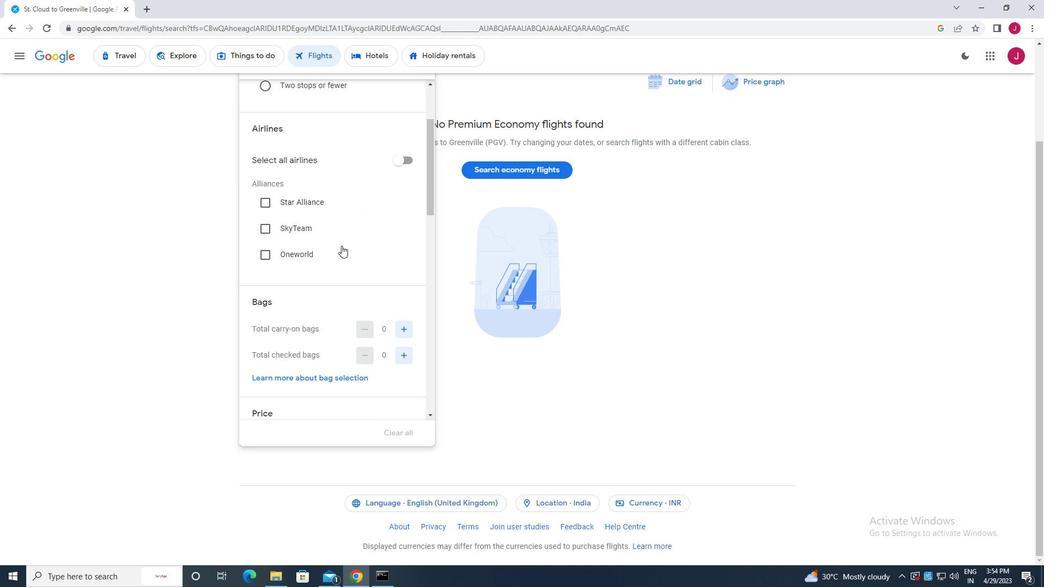 
Action: Mouse scrolled (337, 240) with delta (0, 0)
Screenshot: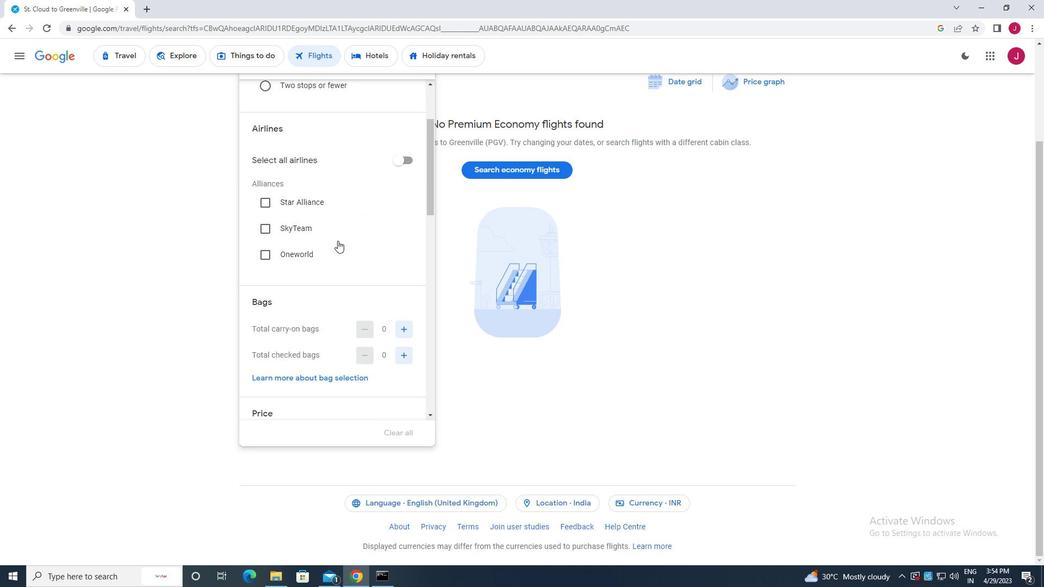 
Action: Mouse scrolled (337, 240) with delta (0, 0)
Screenshot: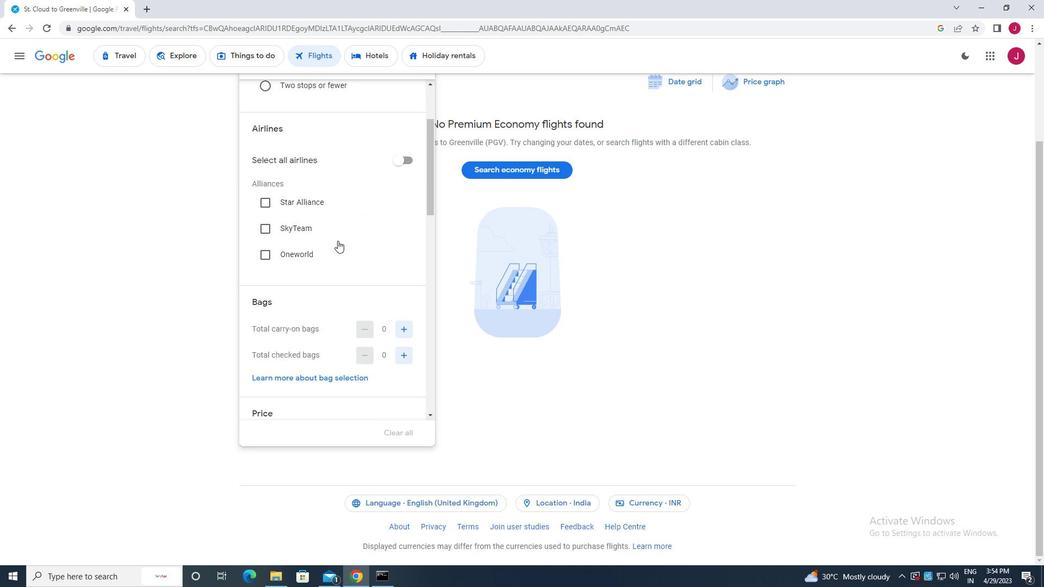 
Action: Mouse moved to (399, 165)
Screenshot: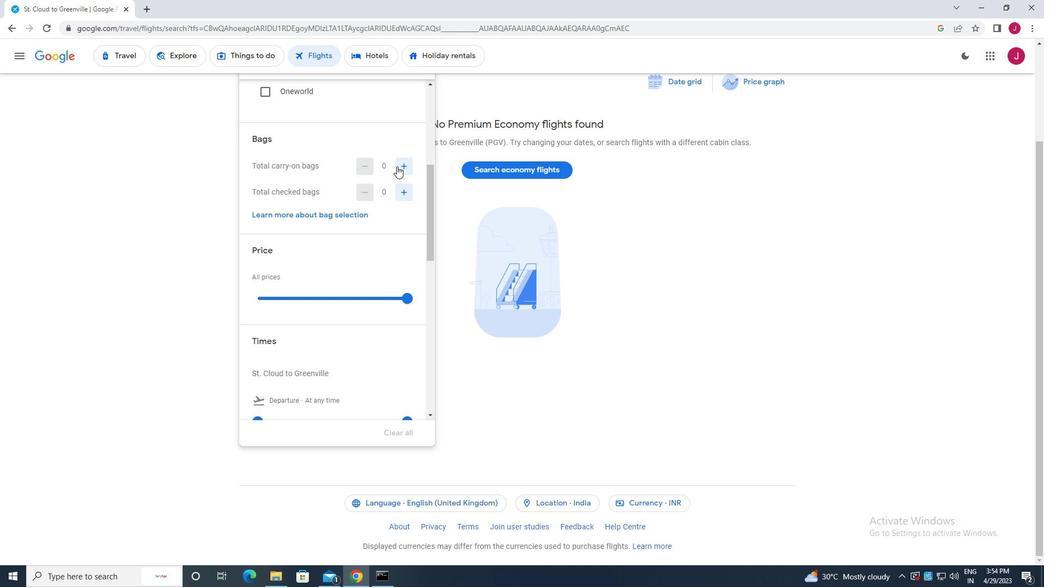 
Action: Mouse pressed left at (399, 165)
Screenshot: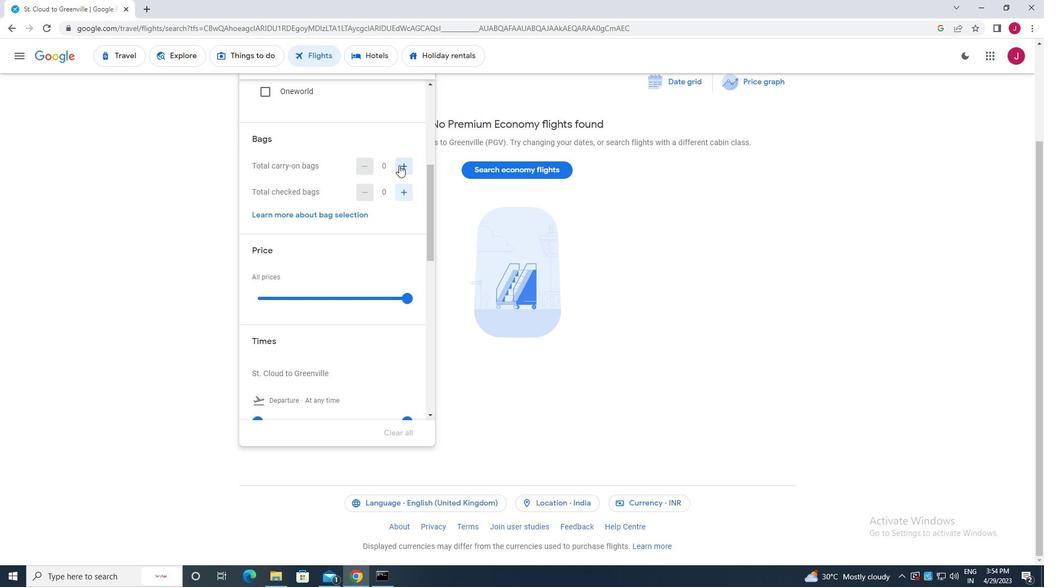 
Action: Mouse moved to (407, 297)
Screenshot: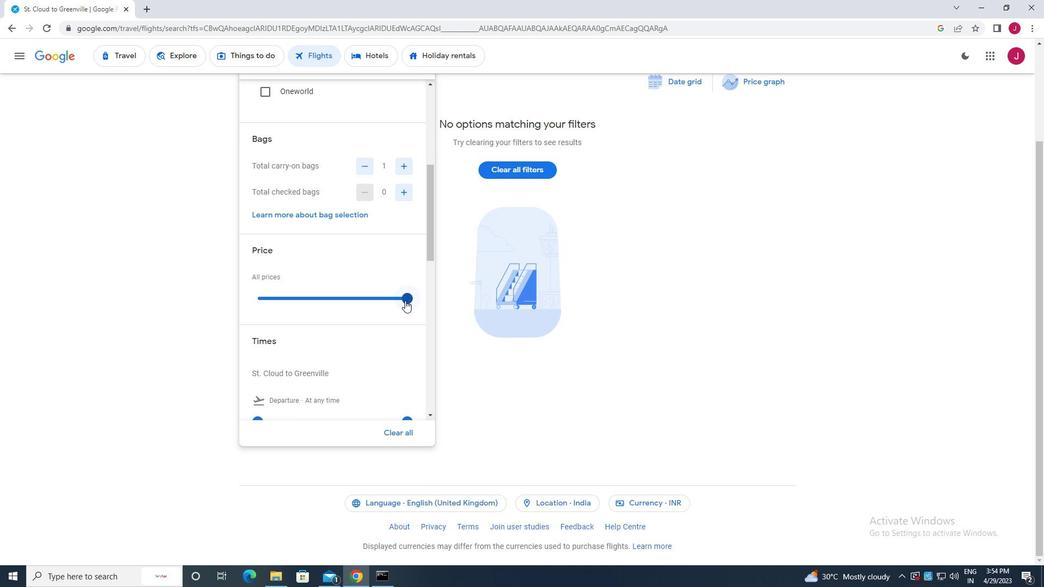 
Action: Mouse pressed left at (407, 297)
Screenshot: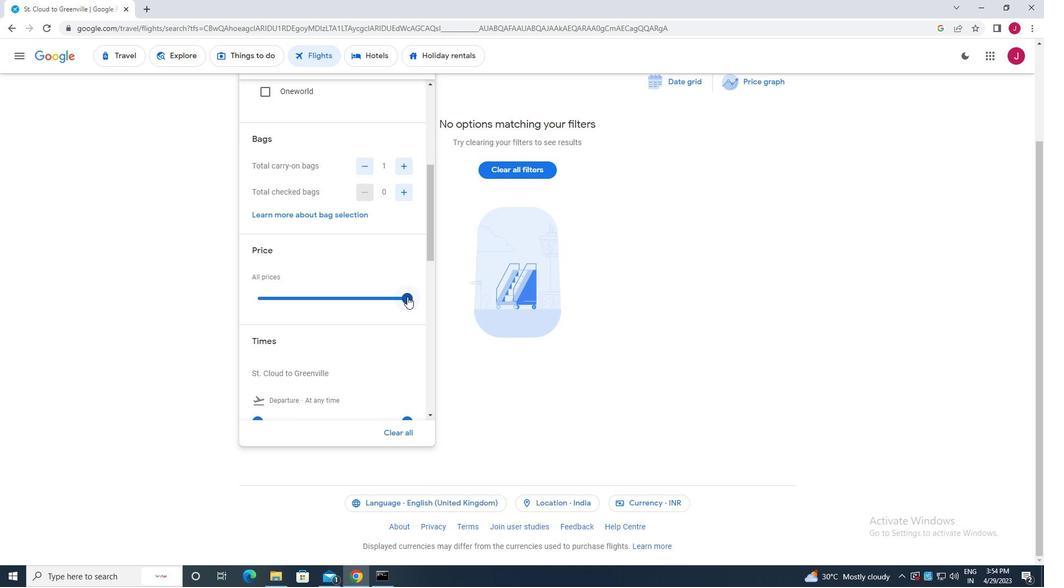 
Action: Mouse scrolled (407, 296) with delta (0, 0)
Screenshot: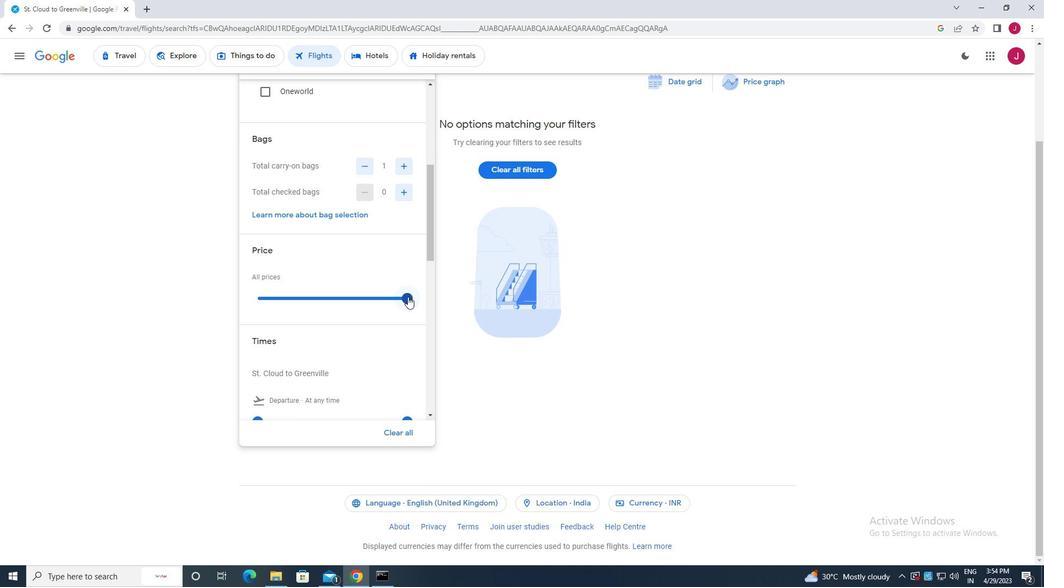 
Action: Mouse scrolled (407, 296) with delta (0, 0)
Screenshot: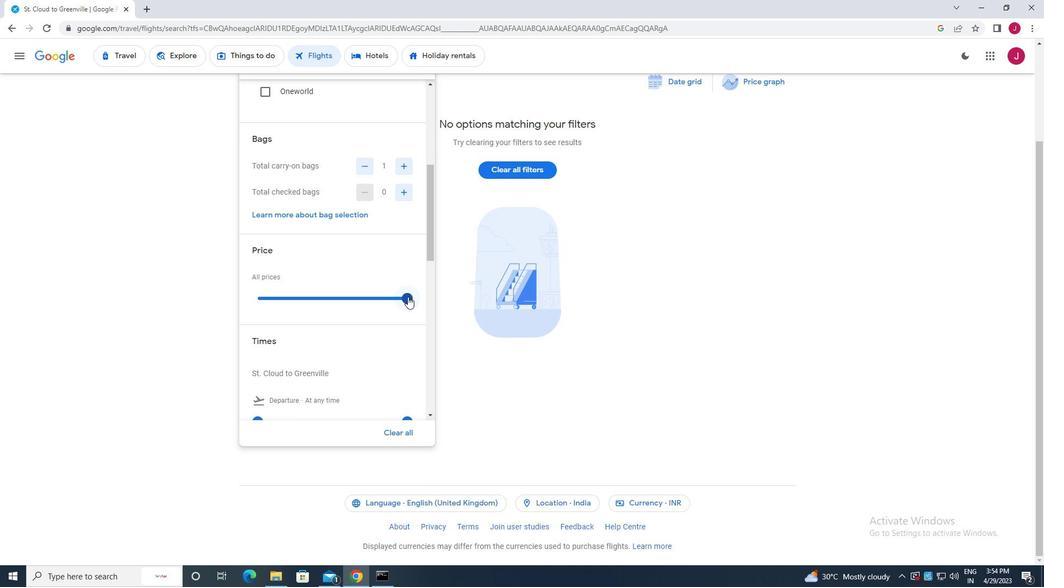 
Action: Mouse scrolled (407, 296) with delta (0, 0)
Screenshot: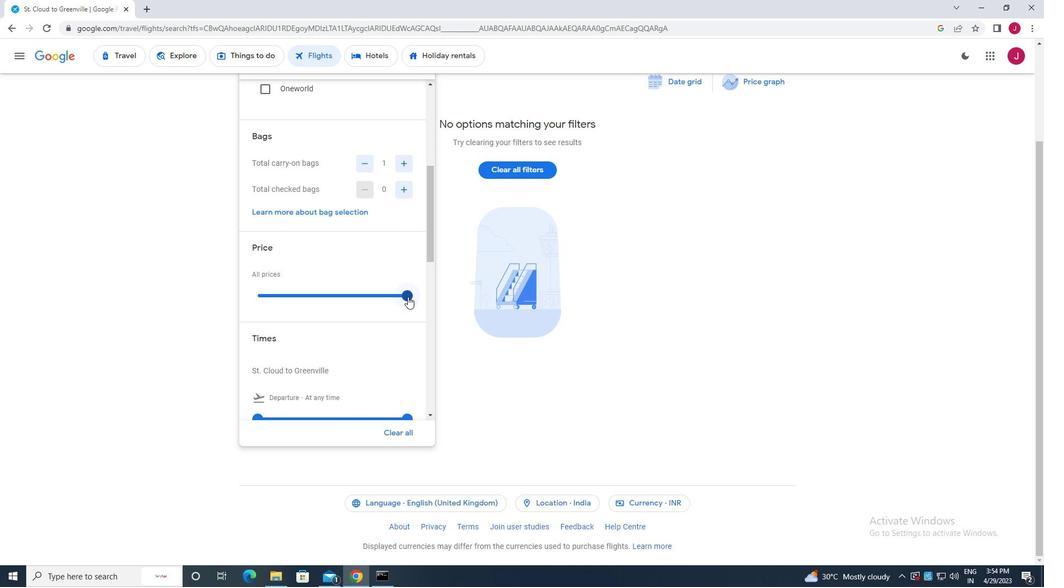 
Action: Mouse scrolled (407, 296) with delta (0, 0)
Screenshot: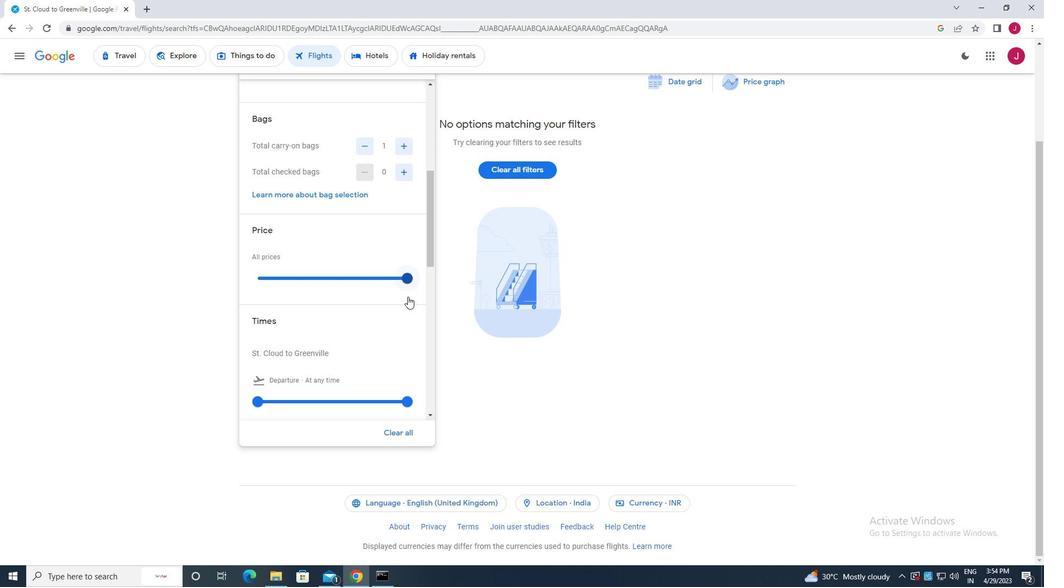 
Action: Mouse moved to (260, 200)
Screenshot: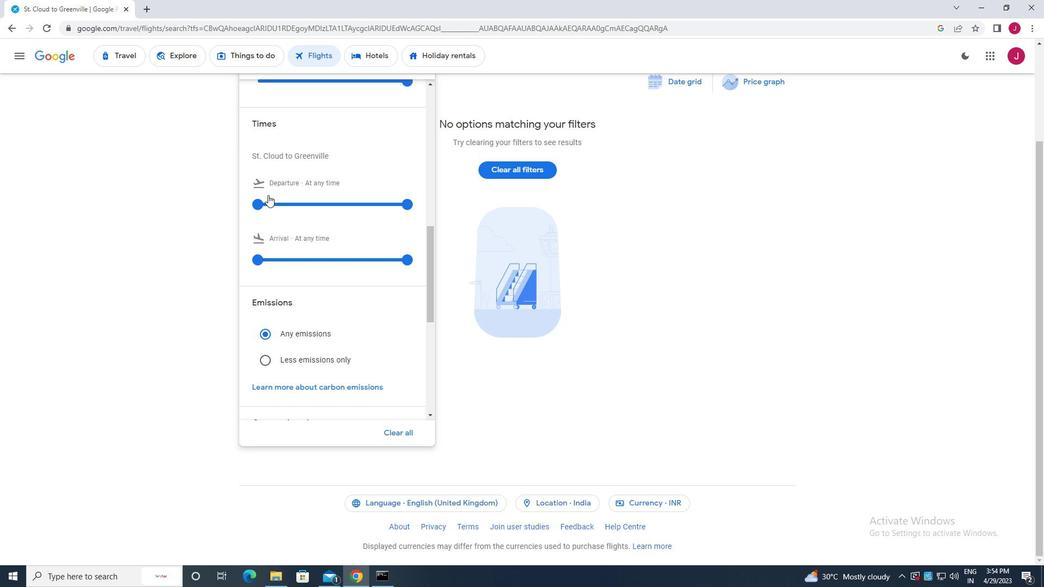
Action: Mouse pressed left at (260, 200)
Screenshot: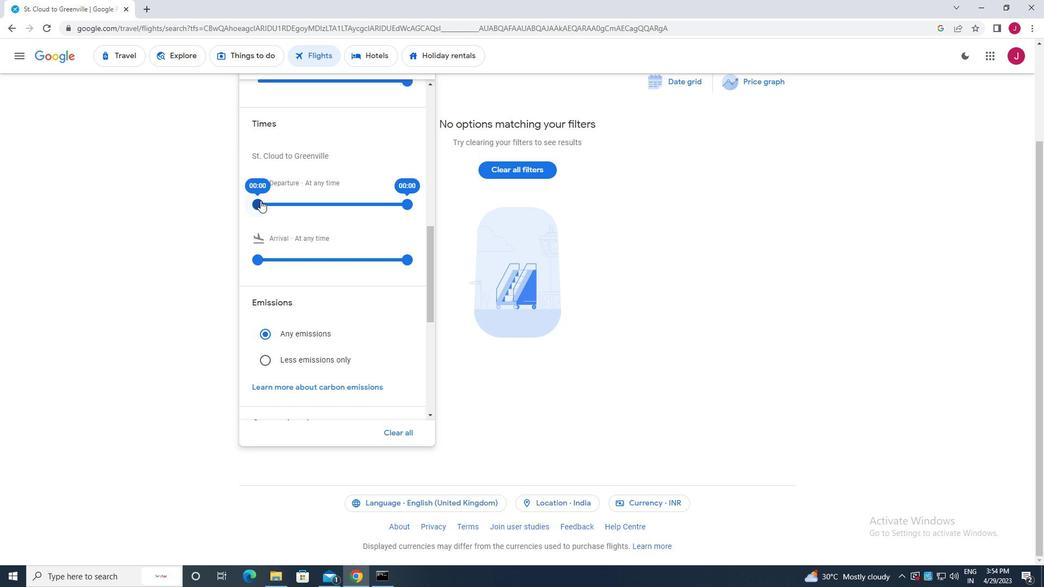 
Action: Mouse moved to (408, 201)
Screenshot: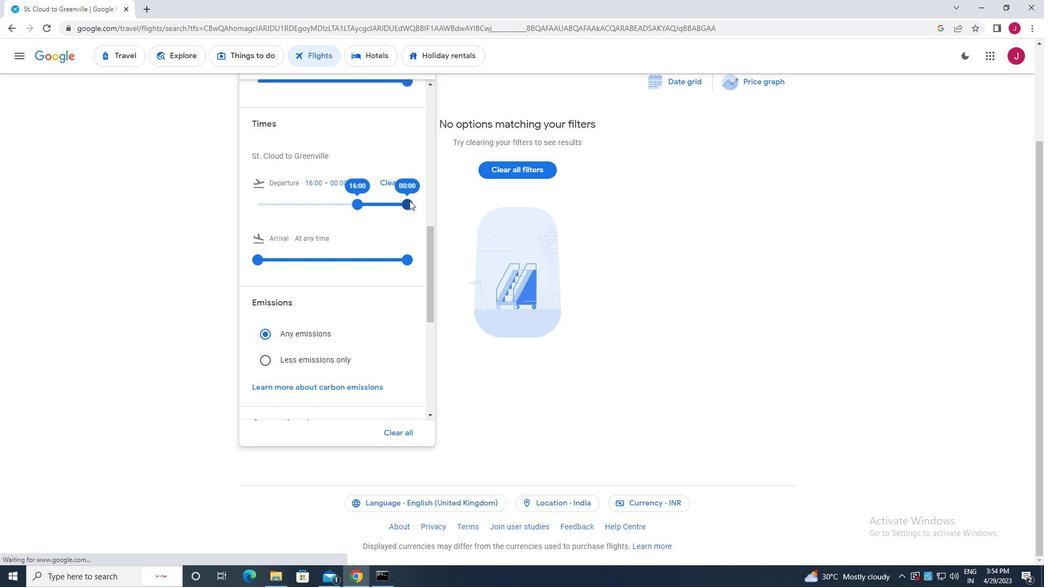 
Action: Mouse pressed left at (408, 201)
Screenshot: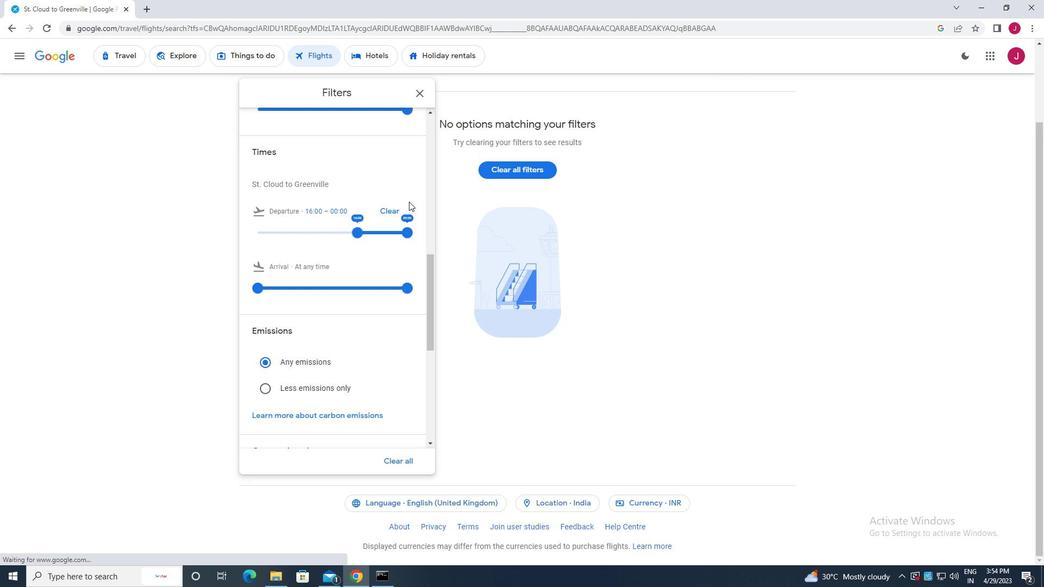 
Action: Mouse moved to (408, 229)
Screenshot: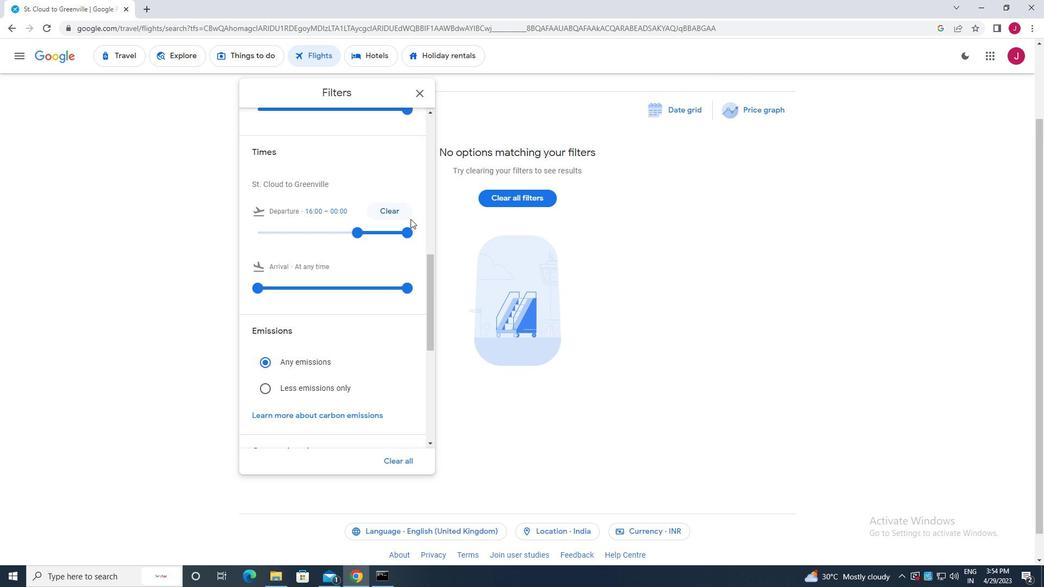 
Action: Mouse pressed left at (408, 229)
Screenshot: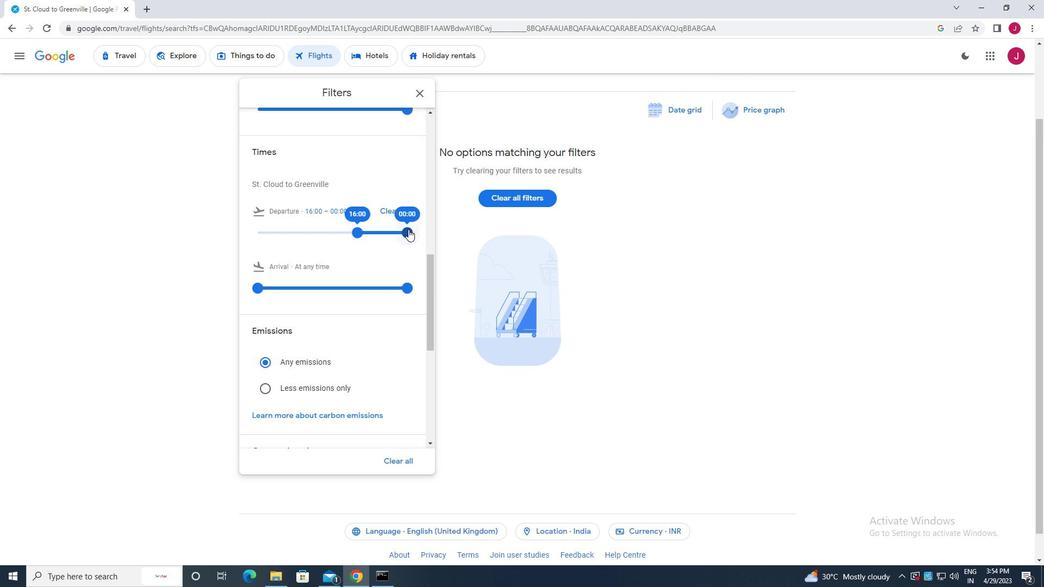 
Action: Mouse moved to (419, 91)
Screenshot: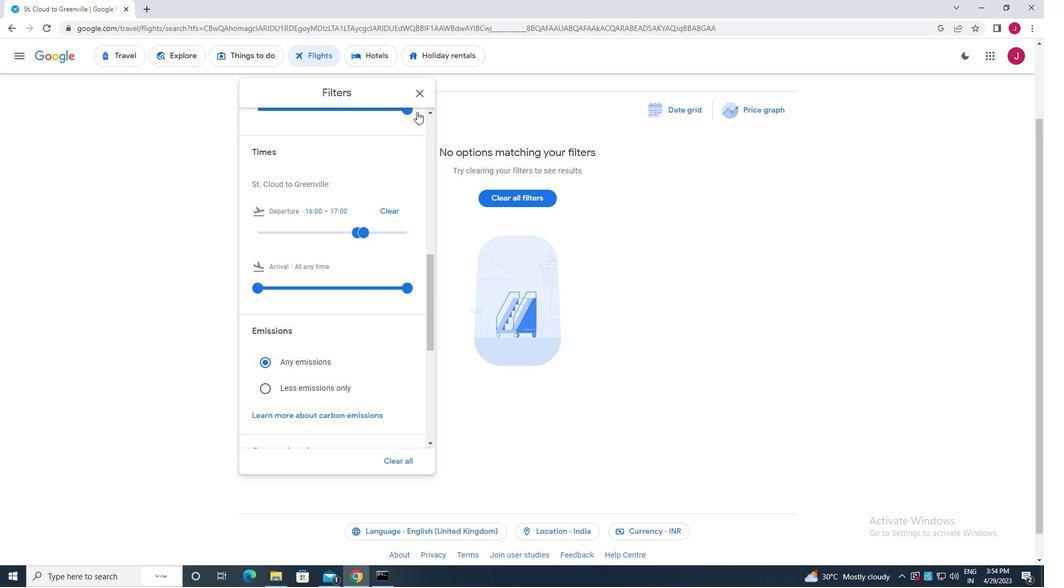 
Action: Mouse pressed left at (419, 91)
Screenshot: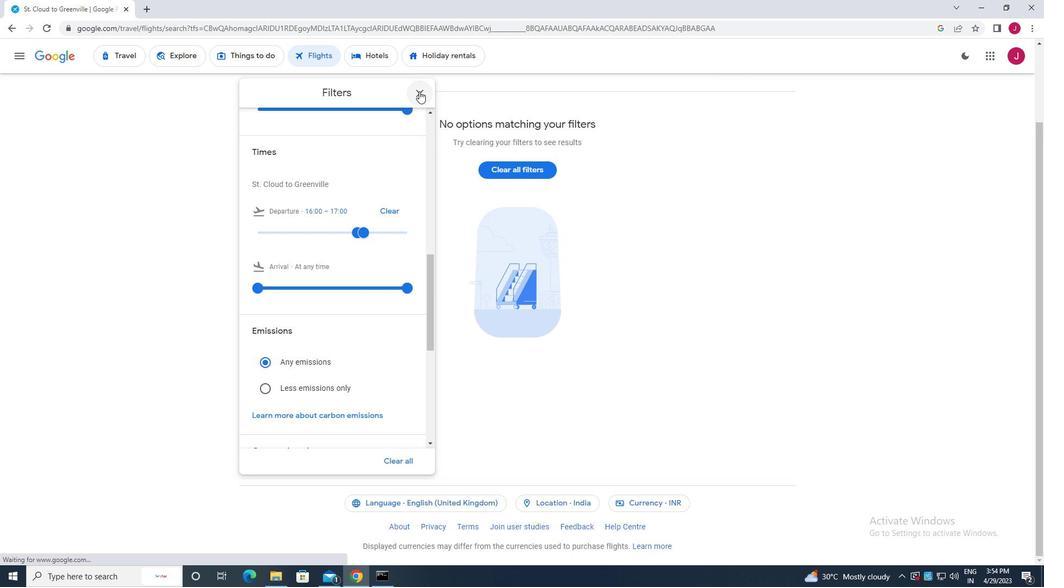 
Action: Mouse moved to (420, 90)
Screenshot: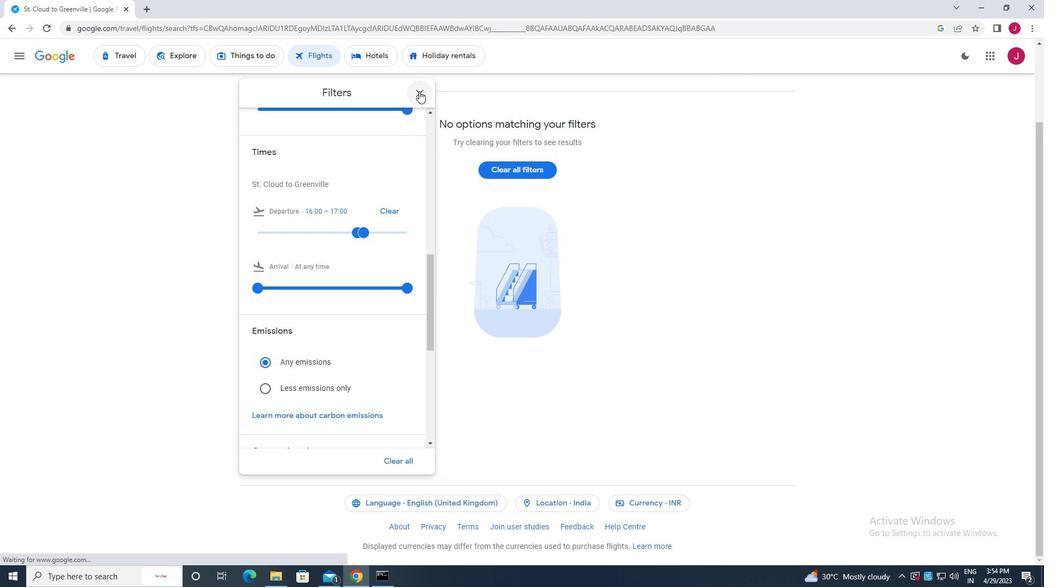 
